 Task: Find a house in Indaiatuba, Brazil, for 8 guests from July 12 to July 16, with a price range of ₹10,000 to ₹16,000, including amenities like Wifi, Washing machine, Free parking, TV, Gym, and Breakfast.
Action: Mouse moved to (304, 136)
Screenshot: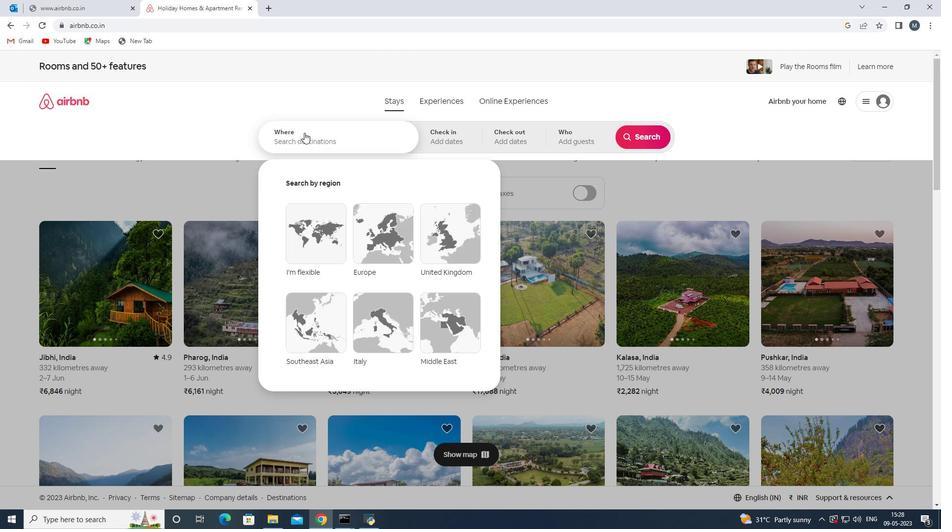 
Action: Mouse pressed left at (304, 136)
Screenshot: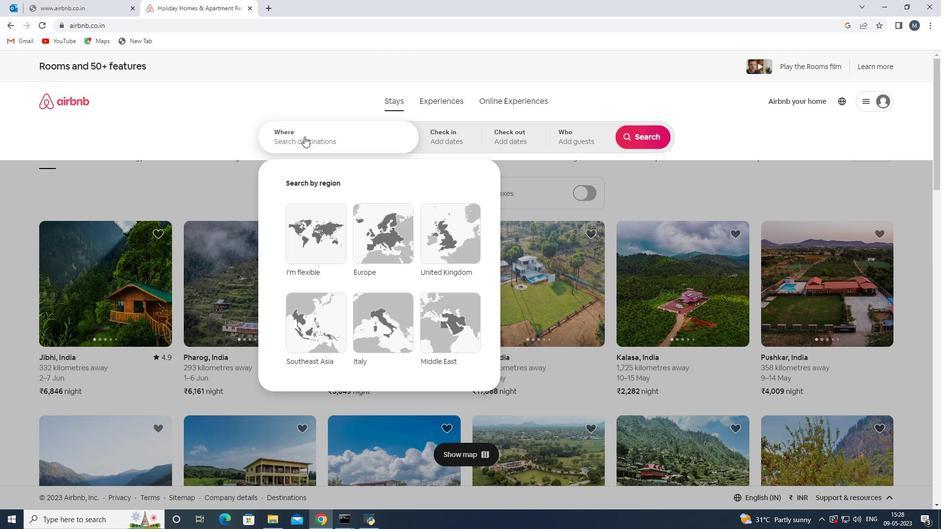 
Action: Mouse moved to (305, 136)
Screenshot: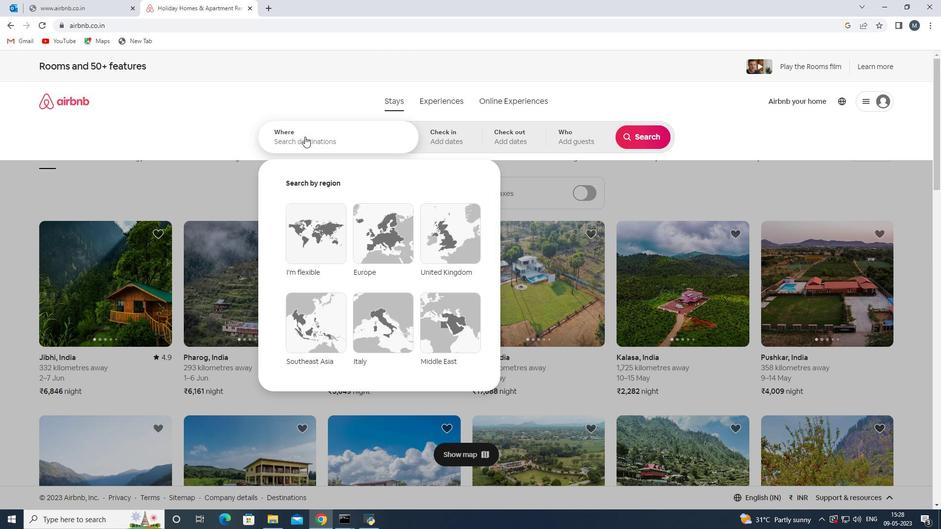 
Action: Key pressed <Key.shift><Key.shift><Key.shift><Key.shift><Key.shift>Indaituba,<Key.shift>Brazil<Key.enter>
Screenshot: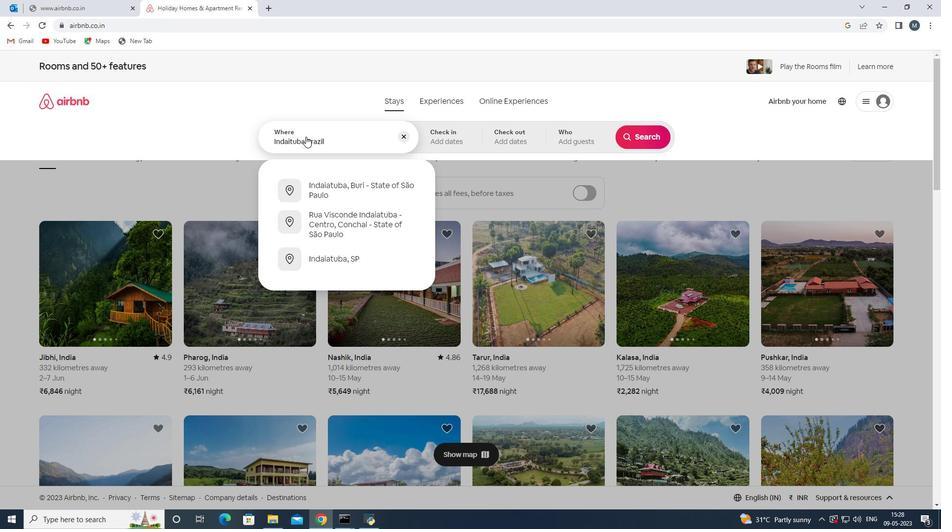 
Action: Mouse moved to (639, 213)
Screenshot: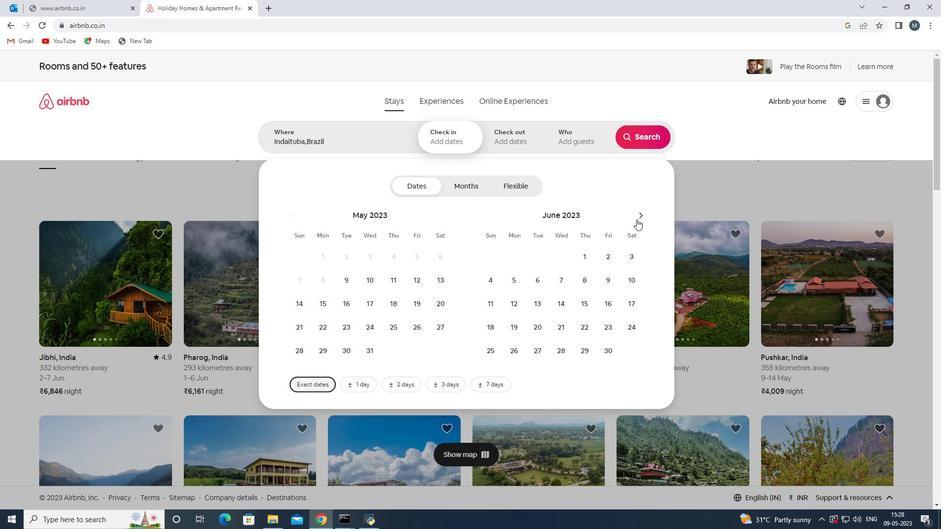 
Action: Mouse pressed left at (639, 213)
Screenshot: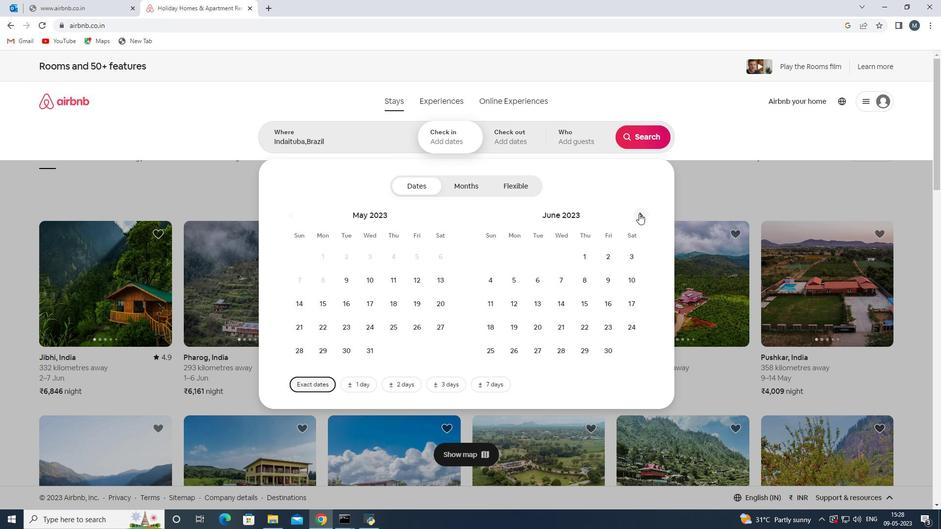 
Action: Mouse moved to (571, 304)
Screenshot: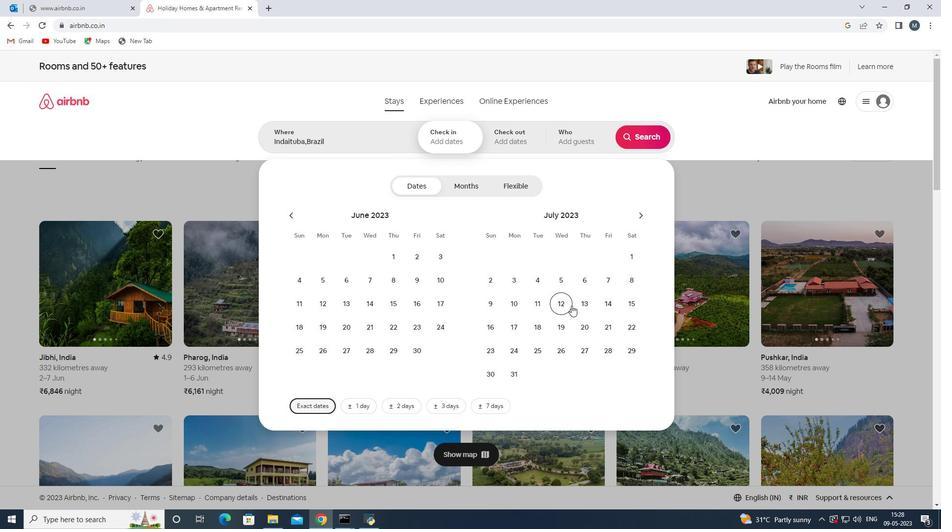 
Action: Mouse pressed left at (571, 304)
Screenshot: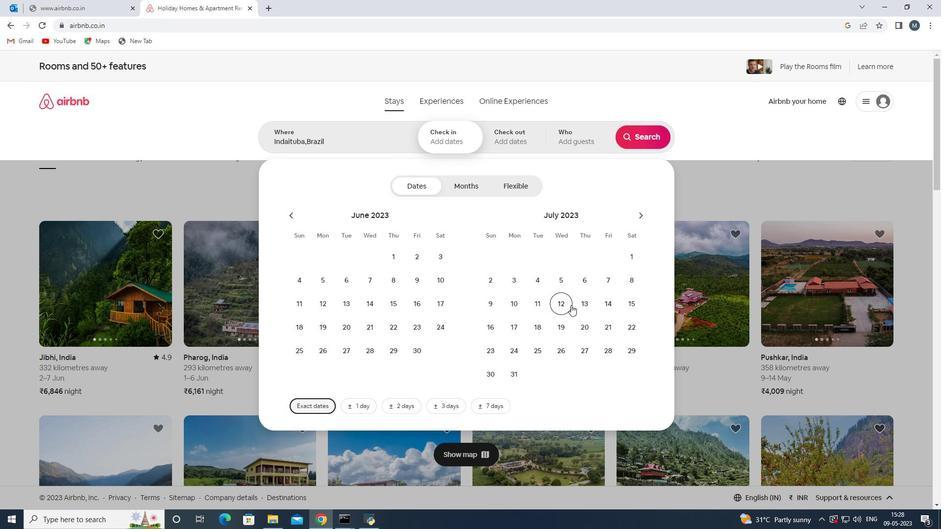 
Action: Mouse moved to (490, 328)
Screenshot: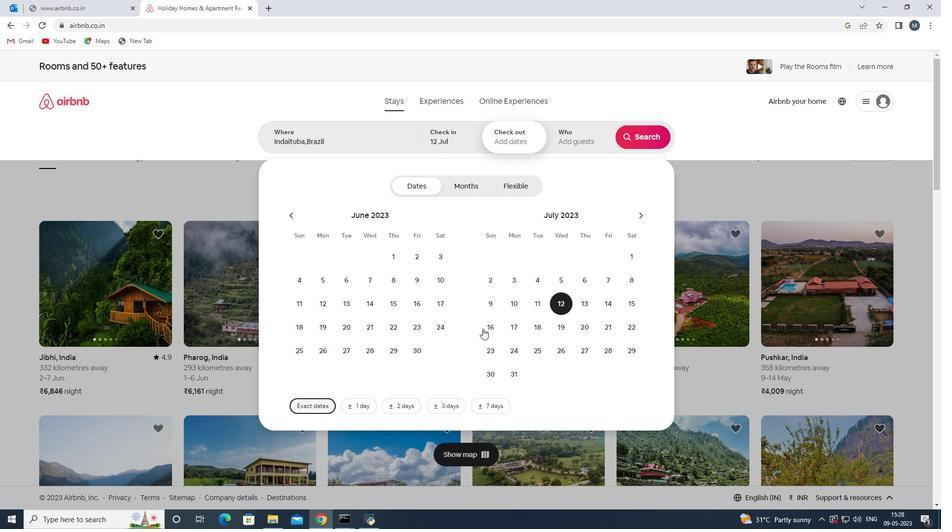 
Action: Mouse pressed left at (490, 328)
Screenshot: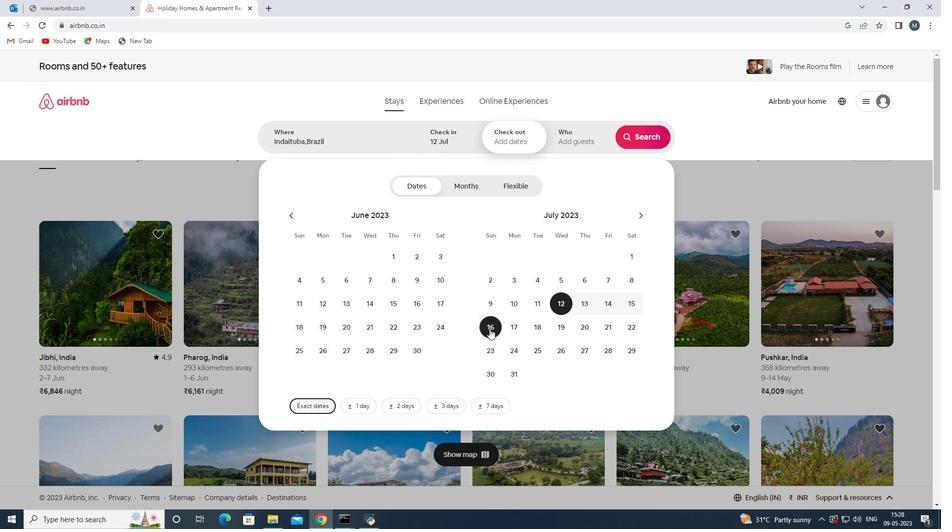 
Action: Mouse moved to (581, 150)
Screenshot: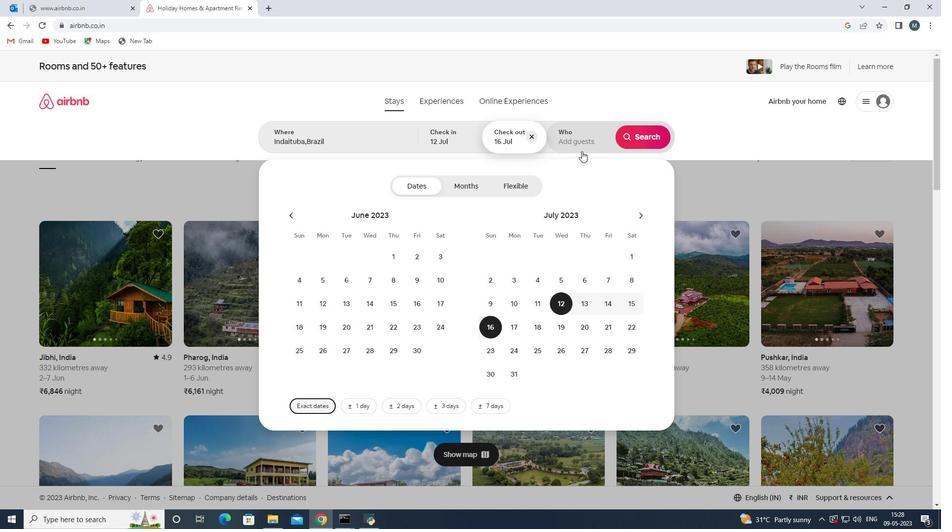 
Action: Mouse pressed left at (581, 150)
Screenshot: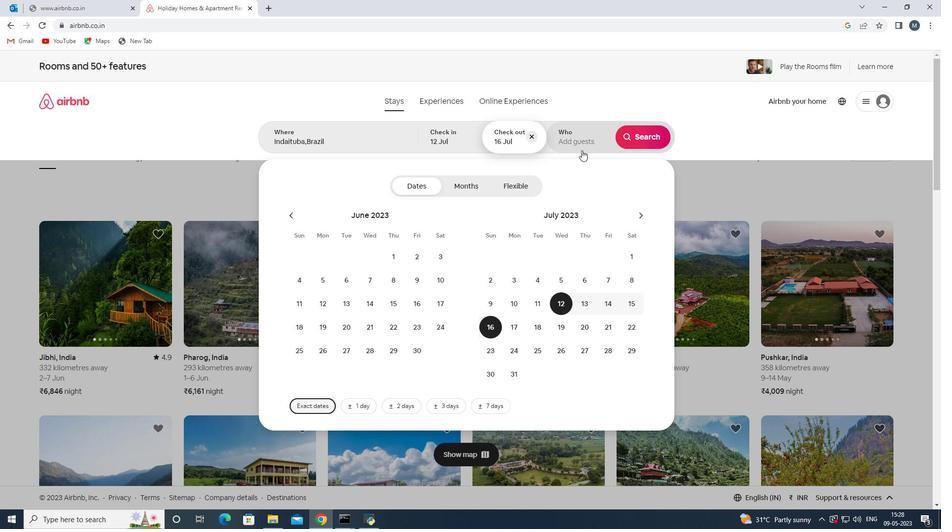 
Action: Mouse moved to (643, 189)
Screenshot: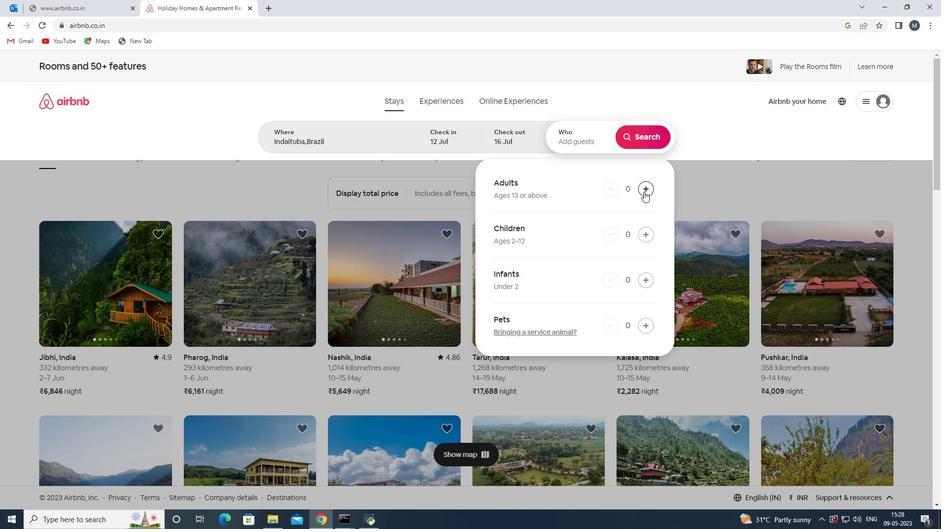 
Action: Mouse pressed left at (643, 189)
Screenshot: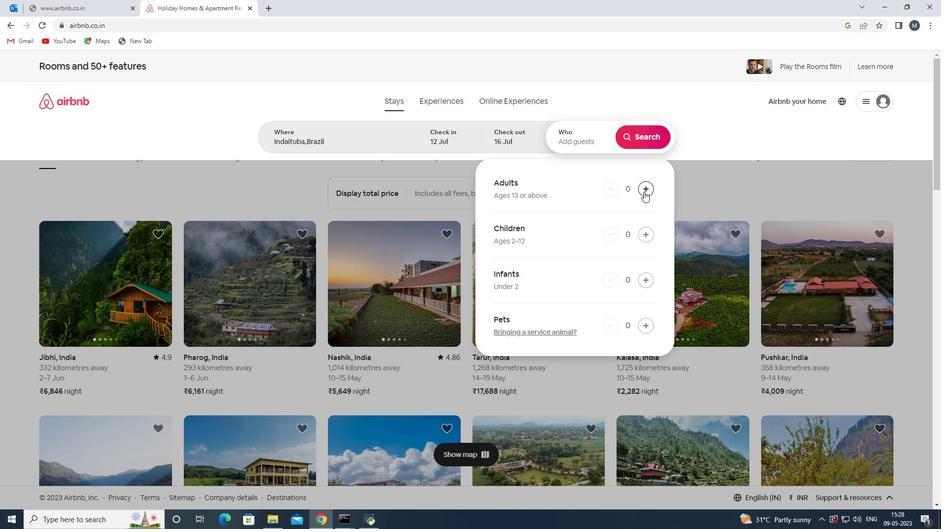 
Action: Mouse pressed left at (643, 189)
Screenshot: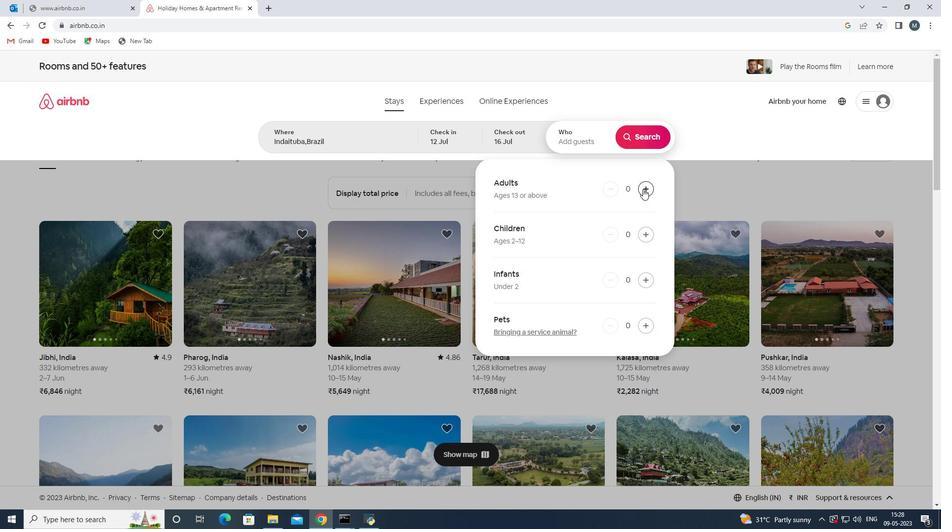 
Action: Mouse moved to (643, 188)
Screenshot: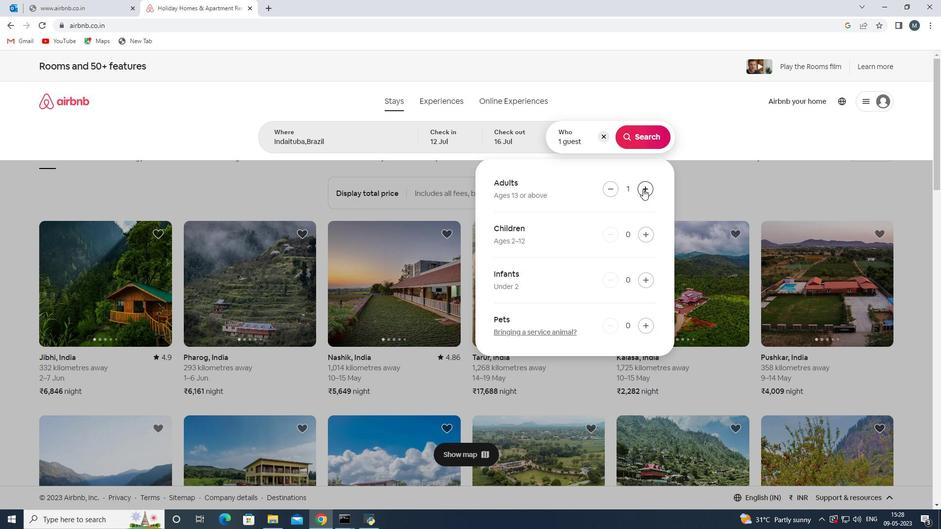 
Action: Mouse pressed left at (643, 188)
Screenshot: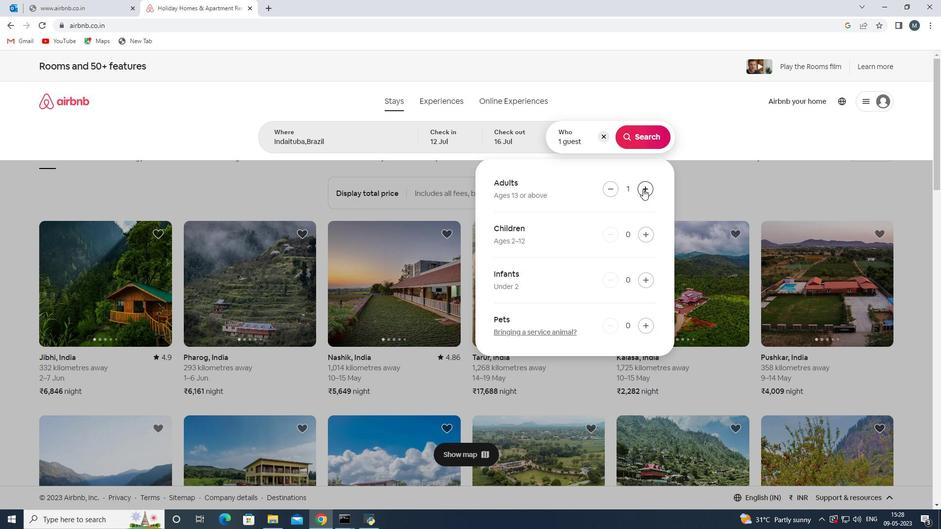 
Action: Mouse moved to (643, 188)
Screenshot: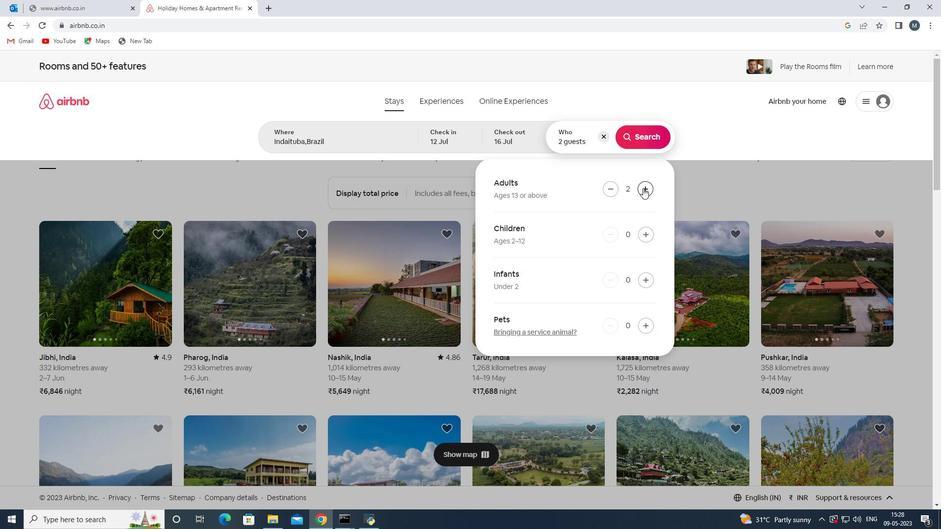 
Action: Mouse pressed left at (643, 188)
Screenshot: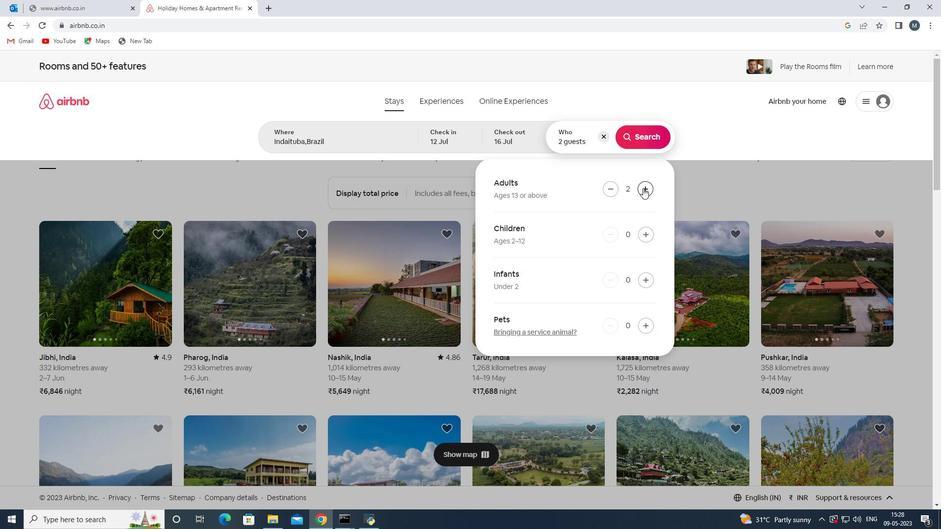 
Action: Mouse moved to (644, 188)
Screenshot: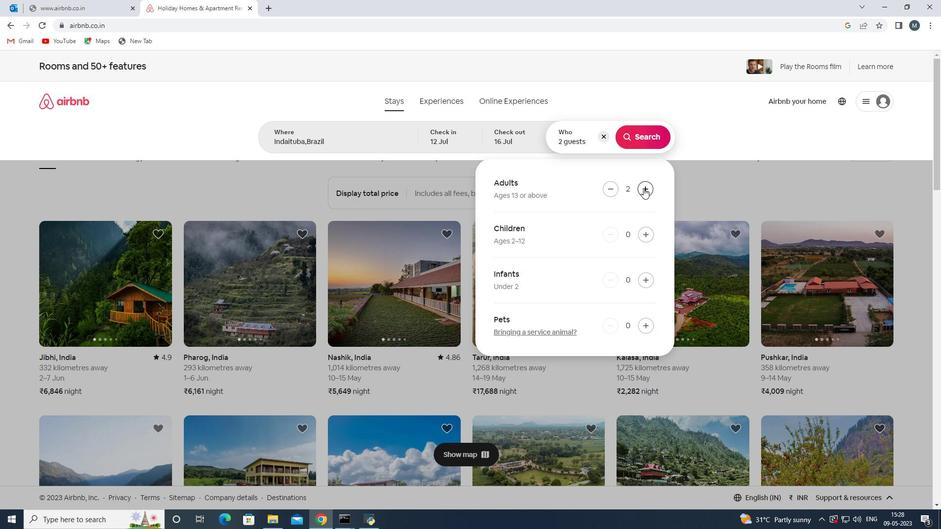 
Action: Mouse pressed left at (644, 188)
Screenshot: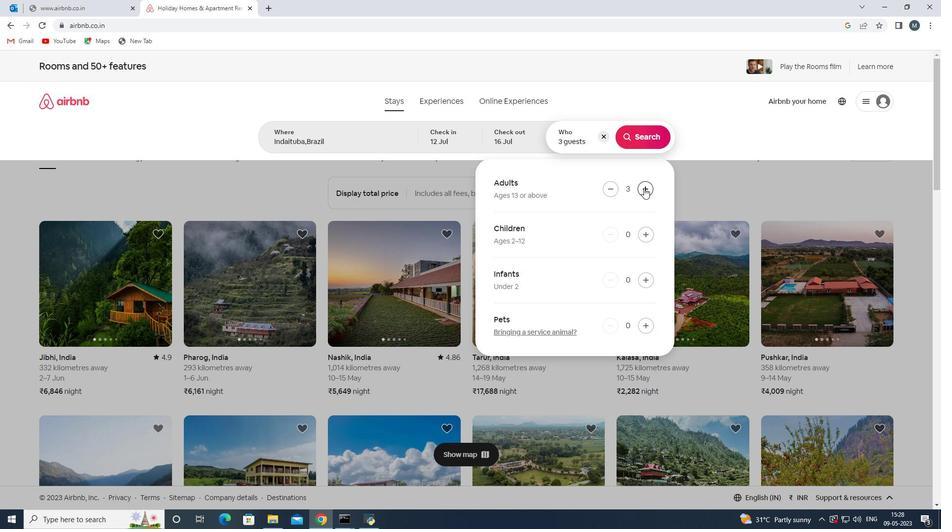 
Action: Mouse moved to (644, 188)
Screenshot: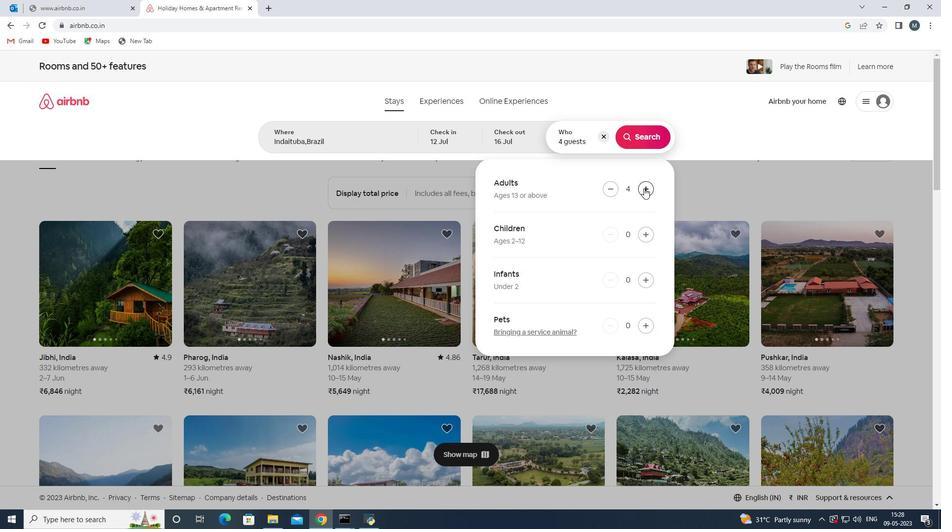 
Action: Mouse pressed left at (644, 188)
Screenshot: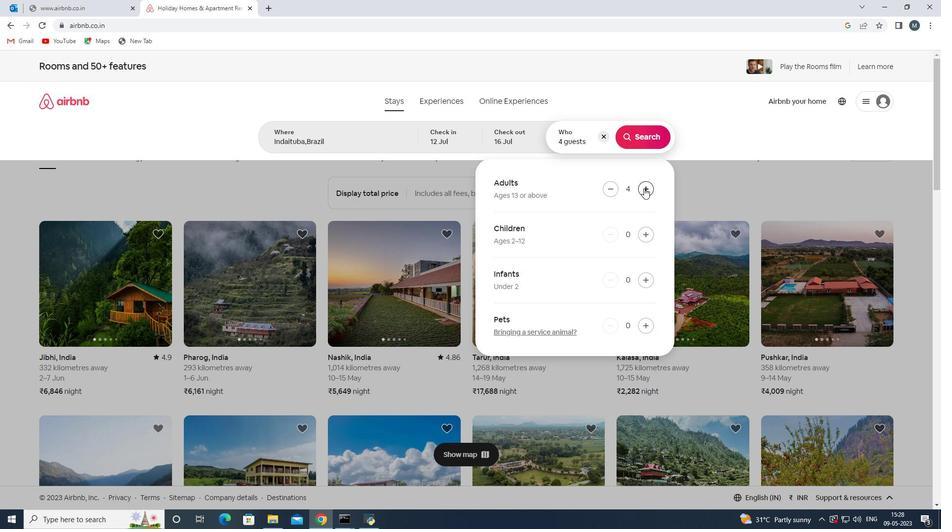 
Action: Mouse pressed left at (644, 188)
Screenshot: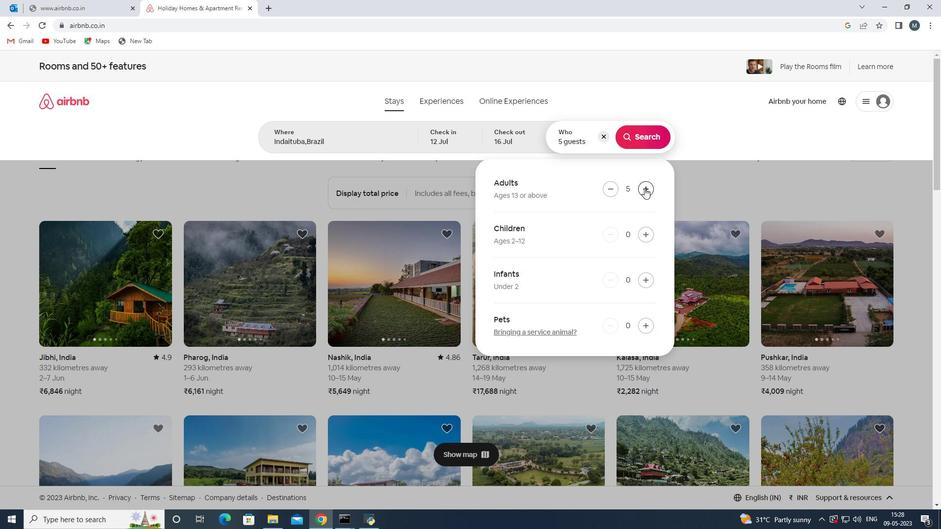 
Action: Mouse pressed left at (644, 188)
Screenshot: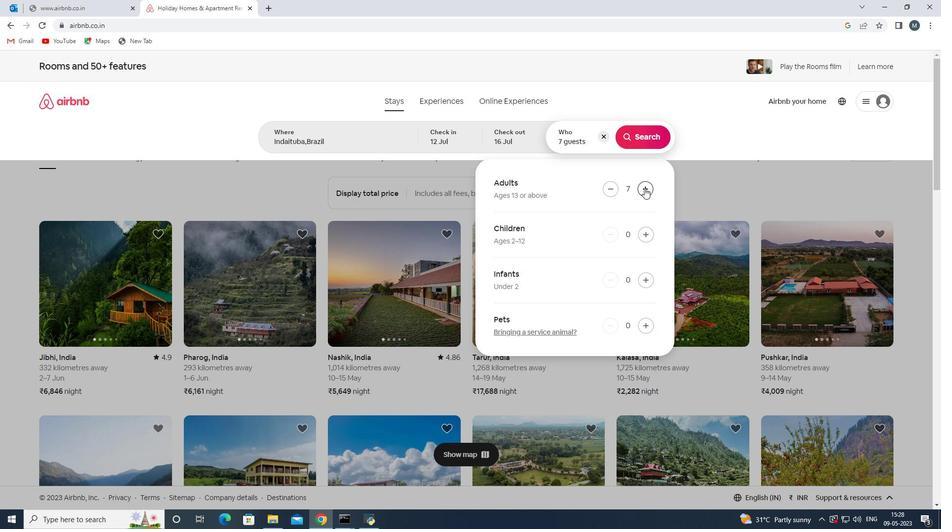 
Action: Mouse moved to (650, 140)
Screenshot: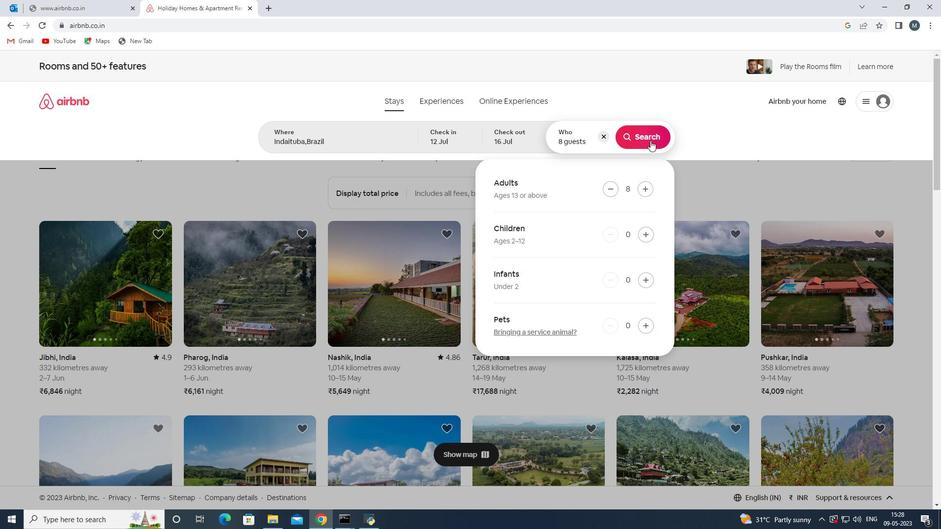 
Action: Mouse pressed left at (650, 140)
Screenshot: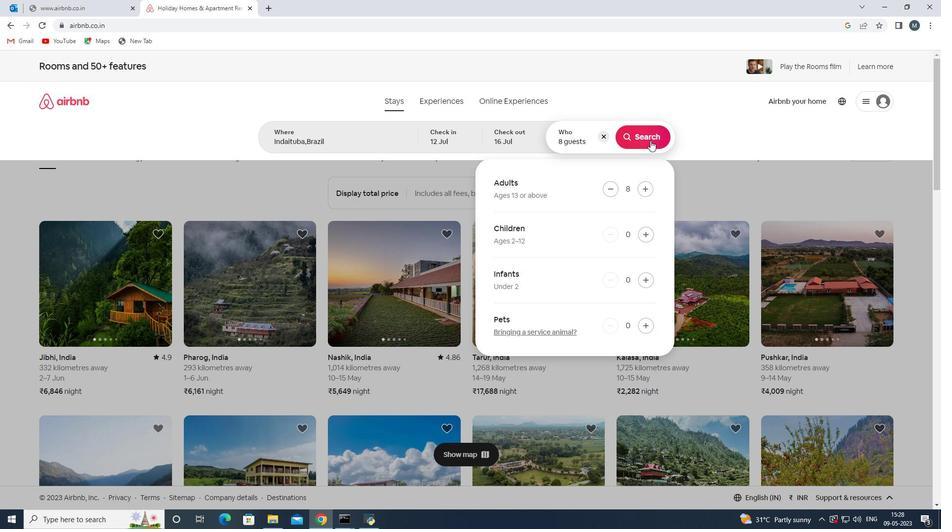 
Action: Mouse moved to (890, 115)
Screenshot: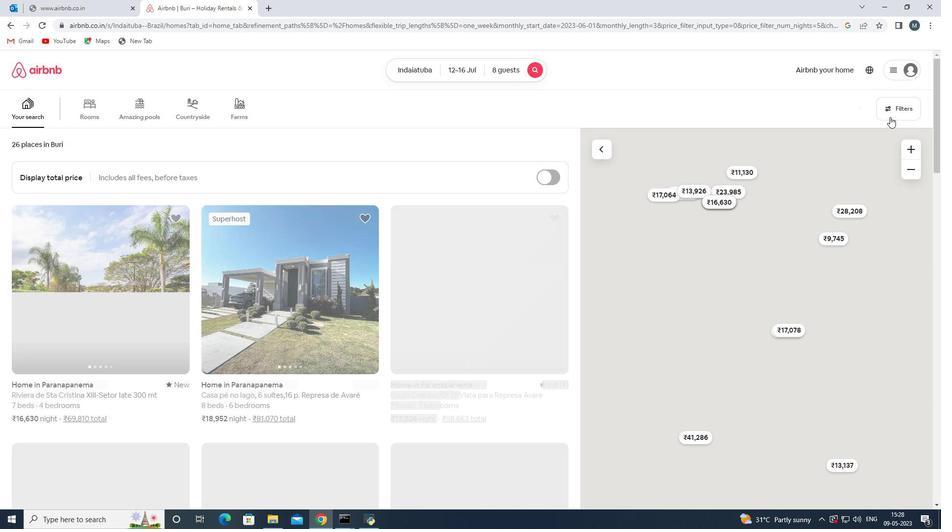 
Action: Mouse pressed left at (890, 115)
Screenshot: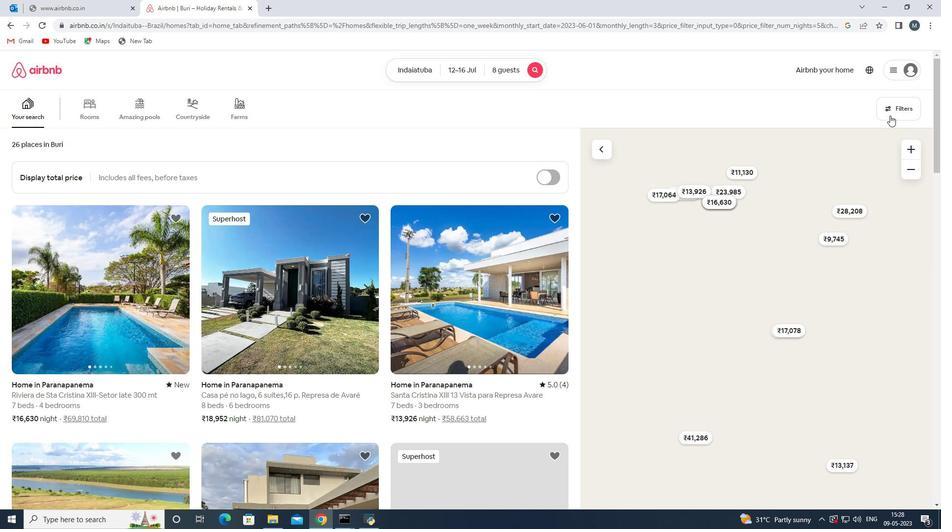
Action: Mouse moved to (423, 297)
Screenshot: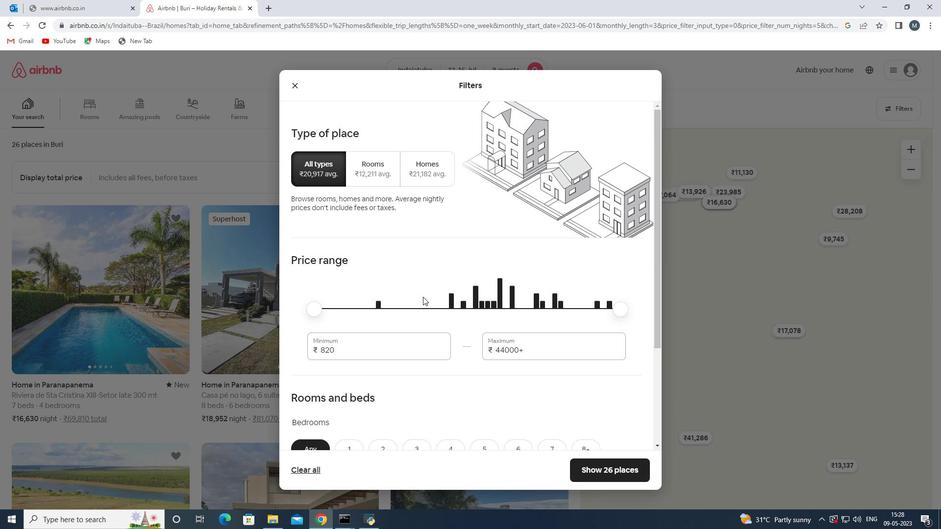
Action: Mouse scrolled (423, 296) with delta (0, 0)
Screenshot: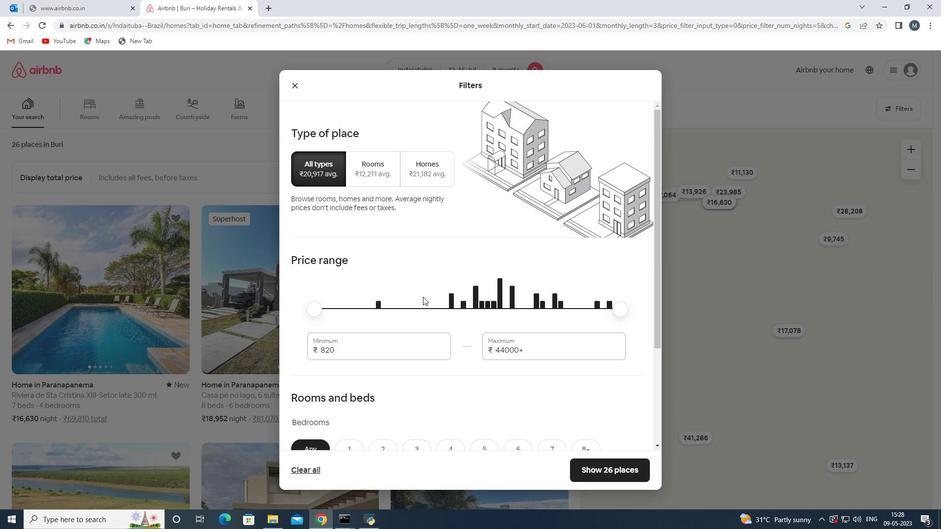 
Action: Mouse moved to (403, 299)
Screenshot: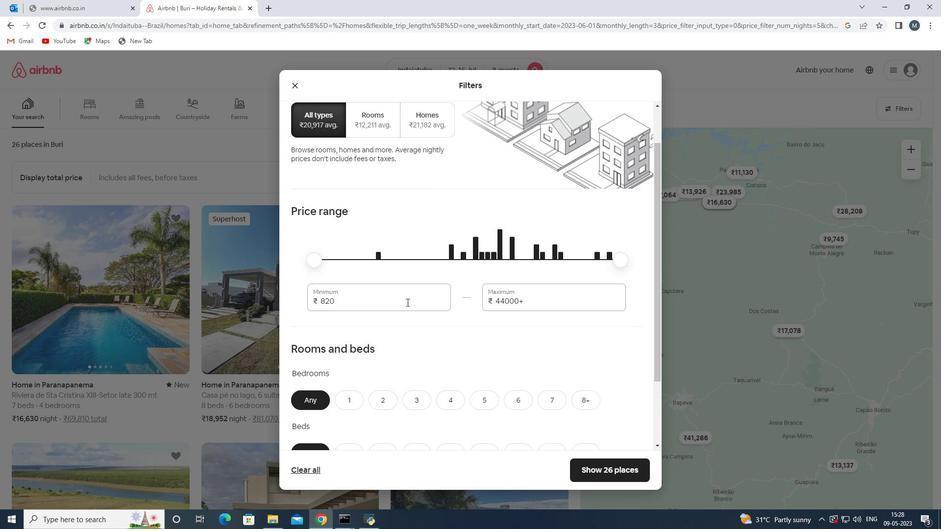 
Action: Mouse pressed left at (403, 299)
Screenshot: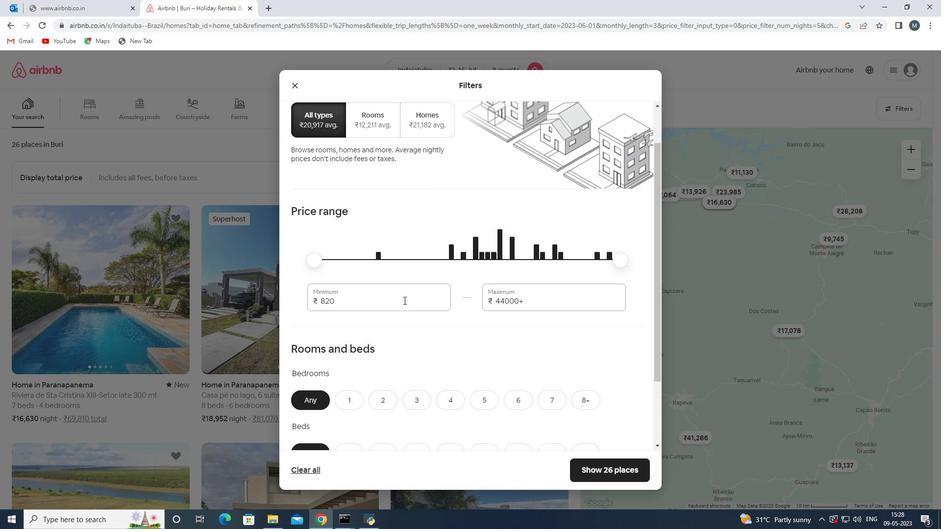 
Action: Mouse moved to (315, 298)
Screenshot: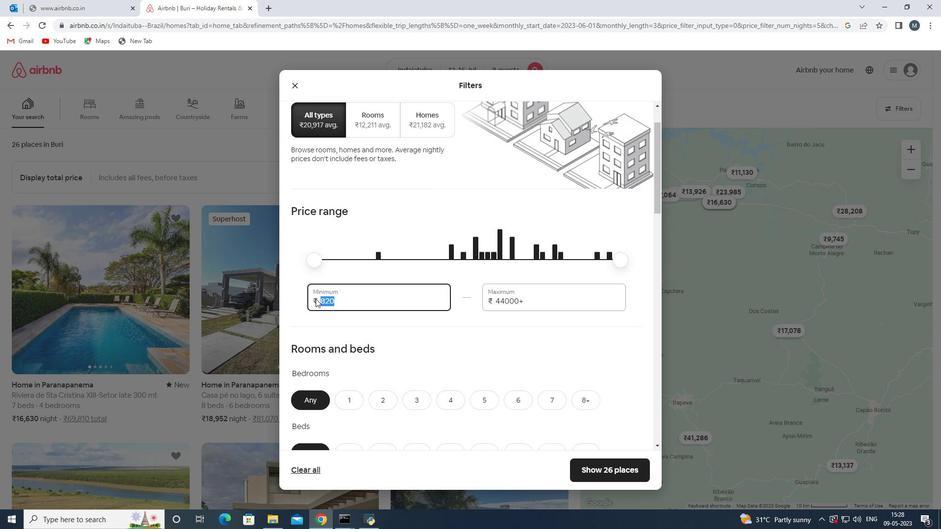 
Action: Key pressed 1000
Screenshot: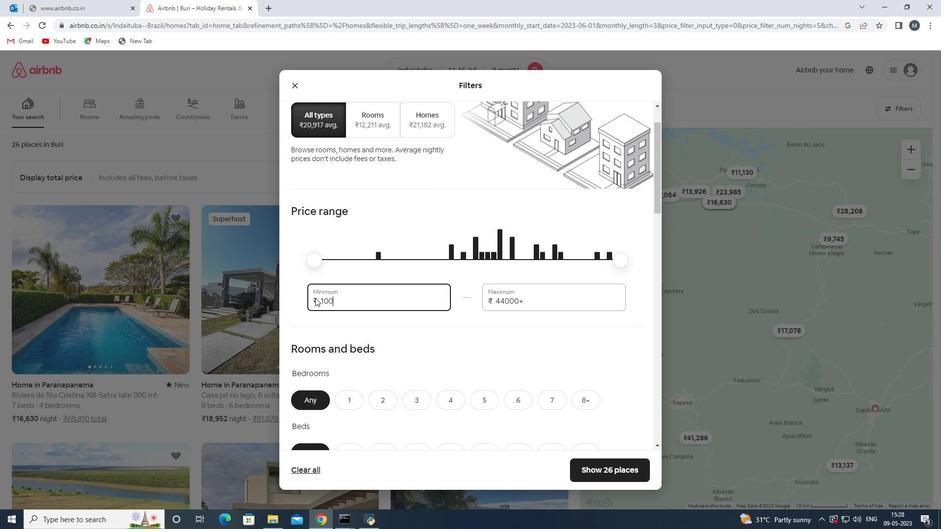 
Action: Mouse moved to (314, 298)
Screenshot: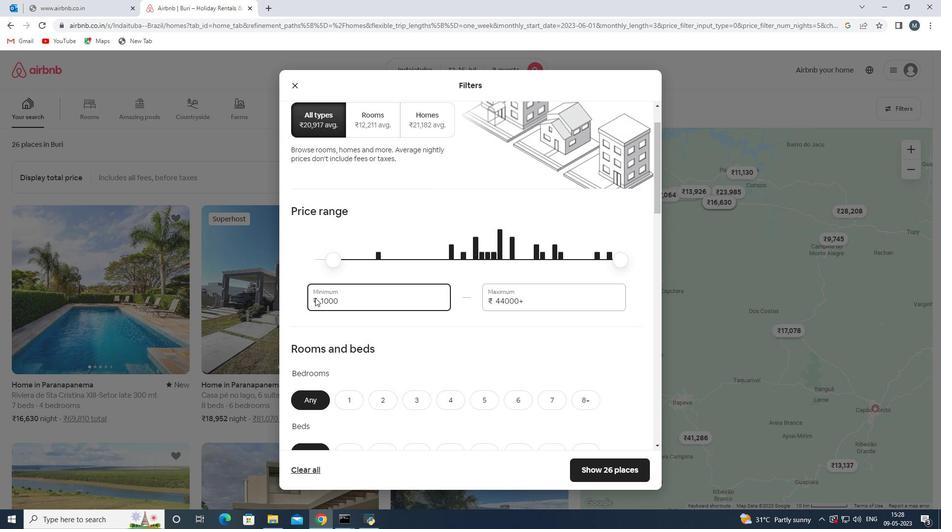 
Action: Key pressed 0
Screenshot: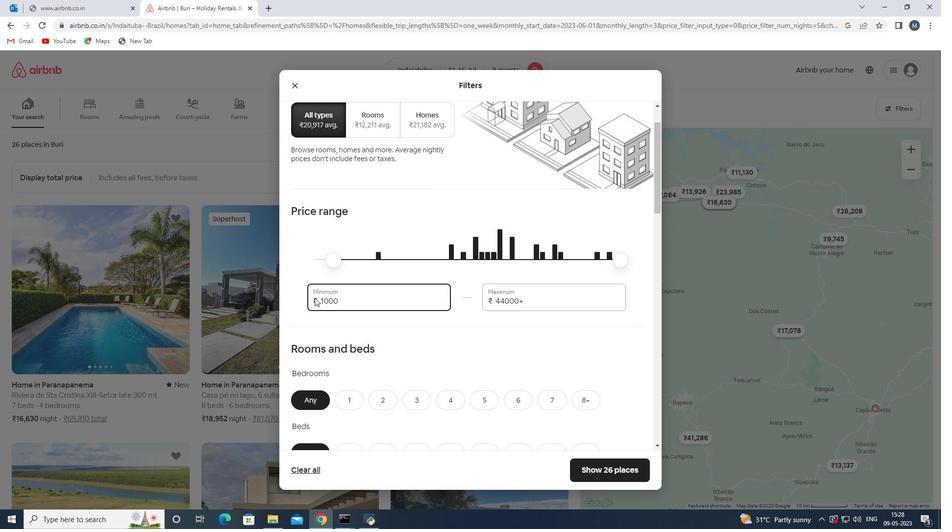 
Action: Mouse moved to (532, 301)
Screenshot: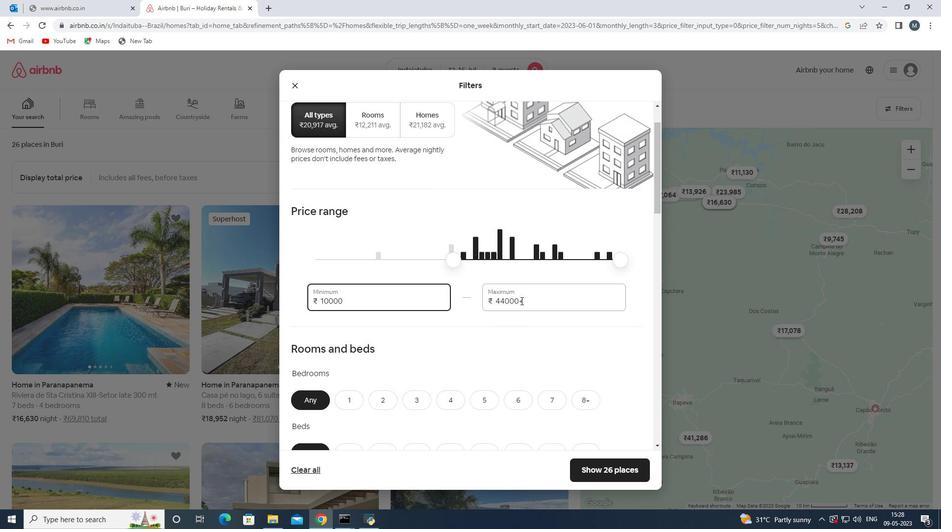
Action: Mouse pressed left at (532, 301)
Screenshot: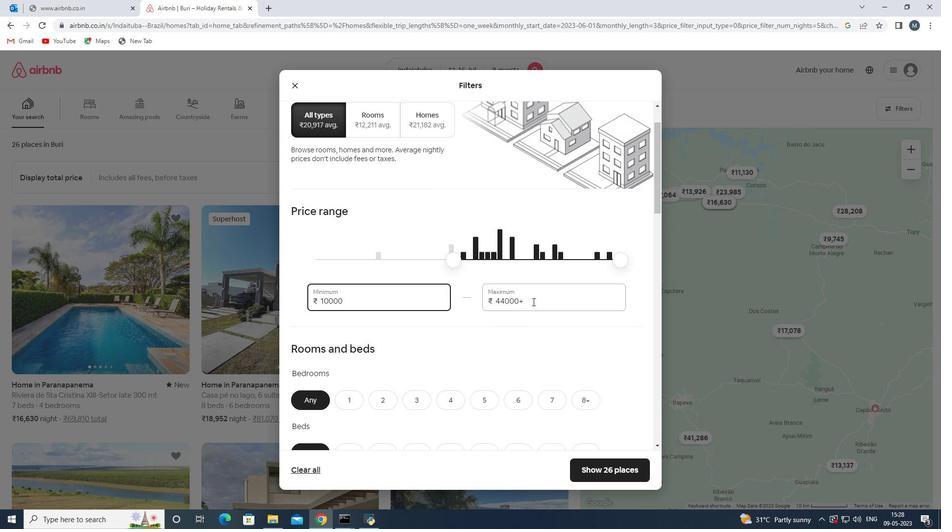 
Action: Mouse moved to (473, 308)
Screenshot: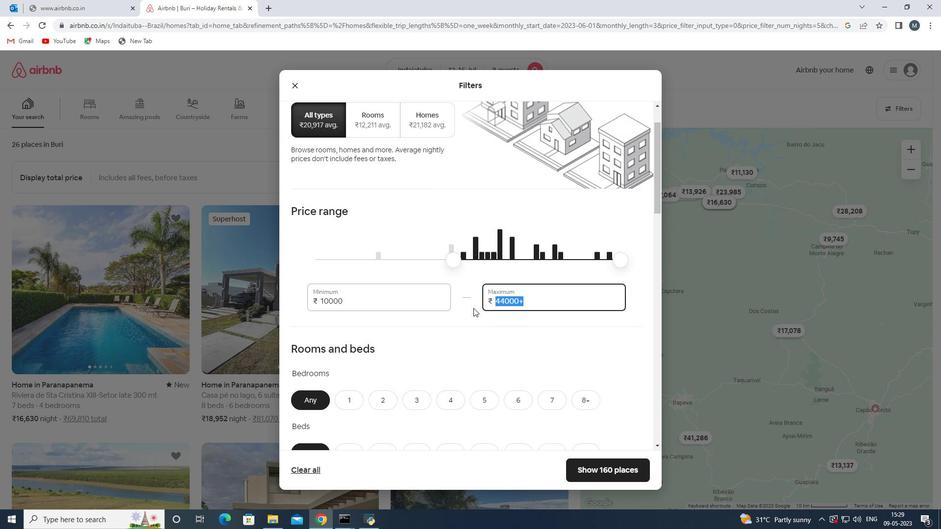 
Action: Key pressed 1600
Screenshot: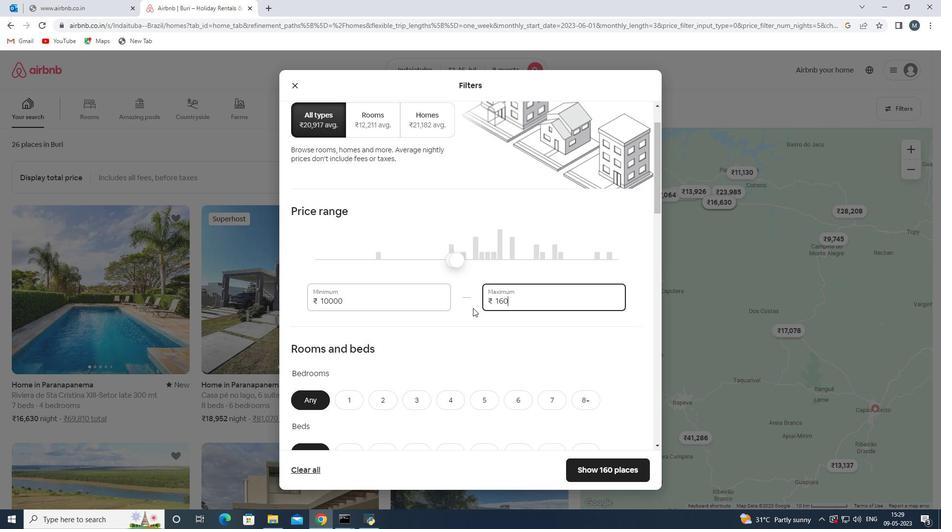 
Action: Mouse moved to (472, 308)
Screenshot: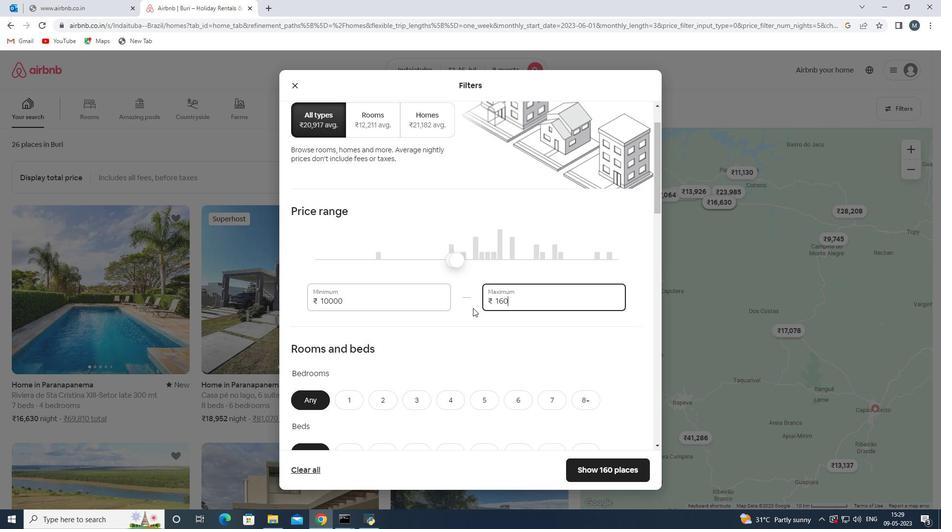 
Action: Key pressed 0
Screenshot: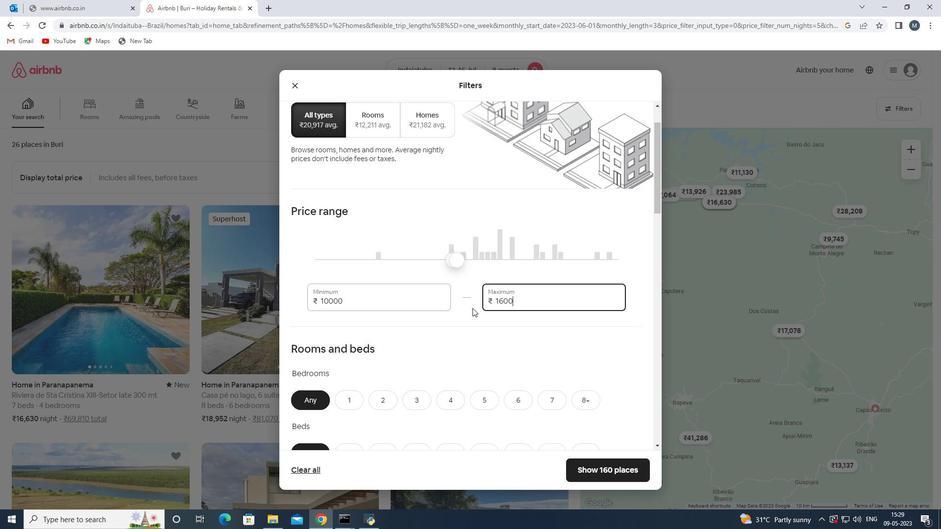 
Action: Mouse moved to (471, 300)
Screenshot: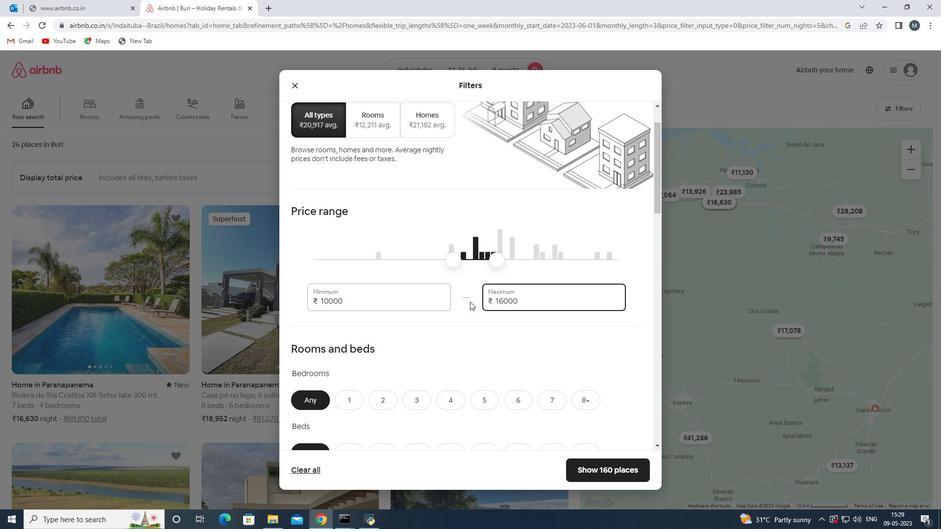 
Action: Mouse scrolled (471, 300) with delta (0, 0)
Screenshot: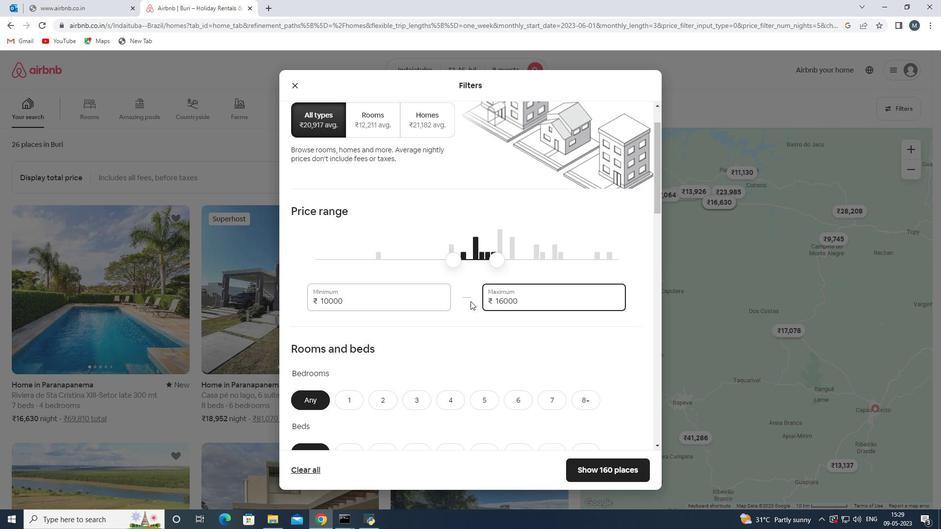 
Action: Mouse moved to (452, 306)
Screenshot: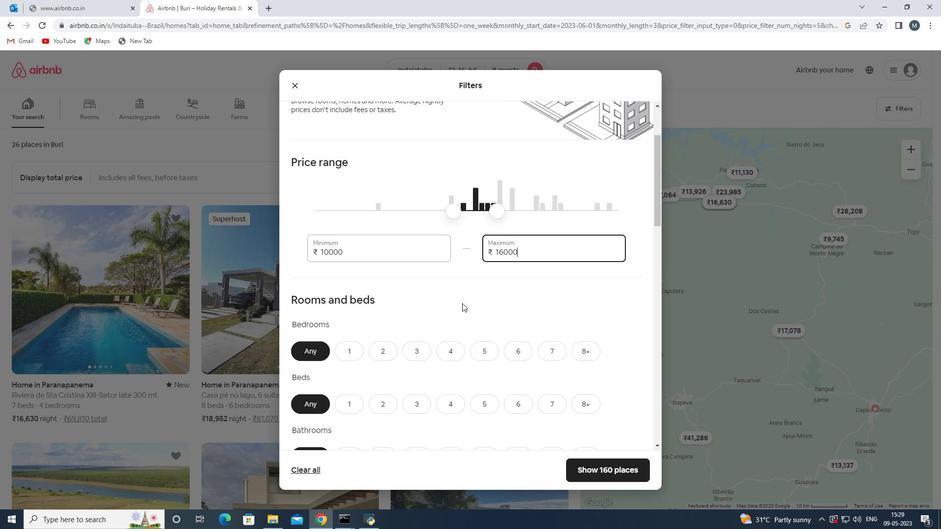 
Action: Mouse scrolled (452, 305) with delta (0, 0)
Screenshot: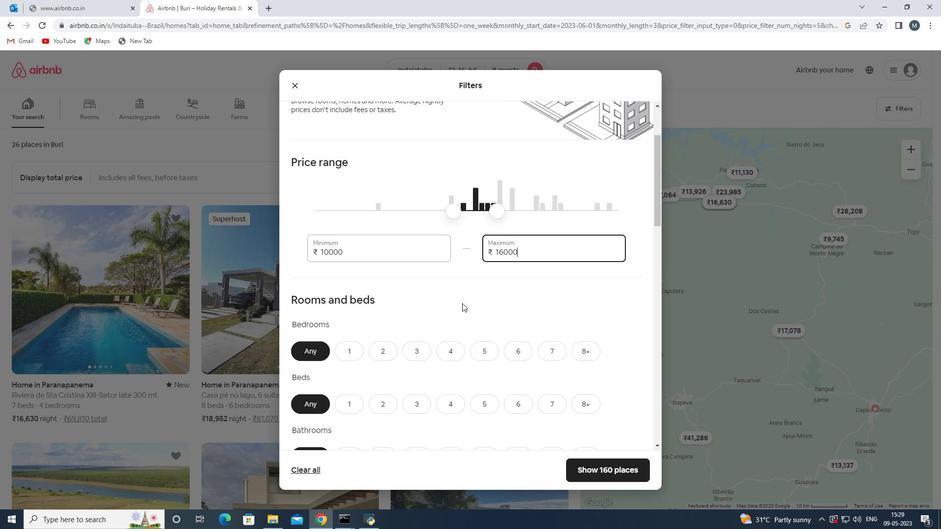 
Action: Mouse moved to (579, 300)
Screenshot: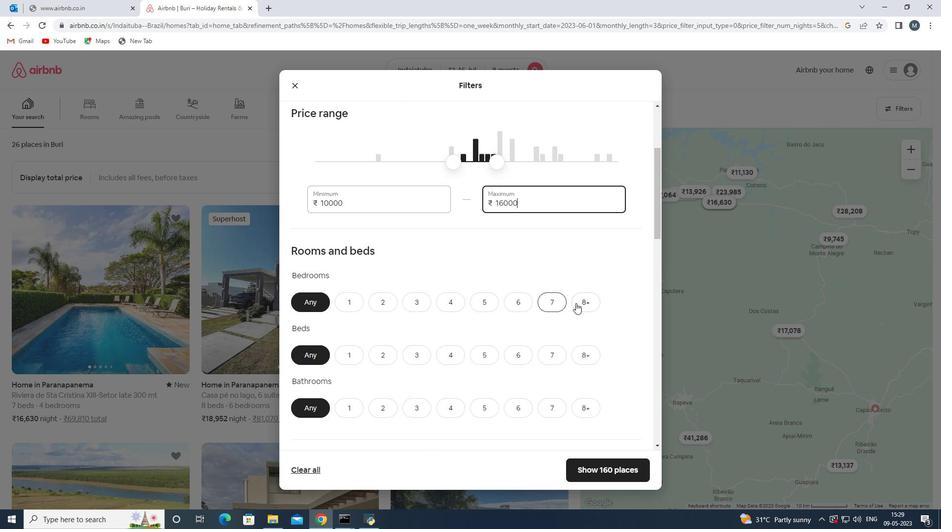 
Action: Mouse pressed left at (579, 300)
Screenshot: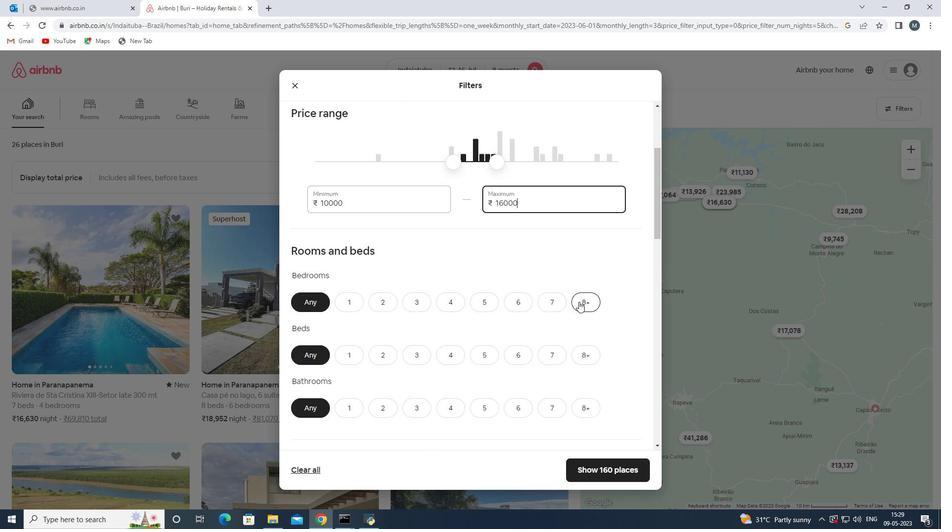 
Action: Mouse moved to (586, 354)
Screenshot: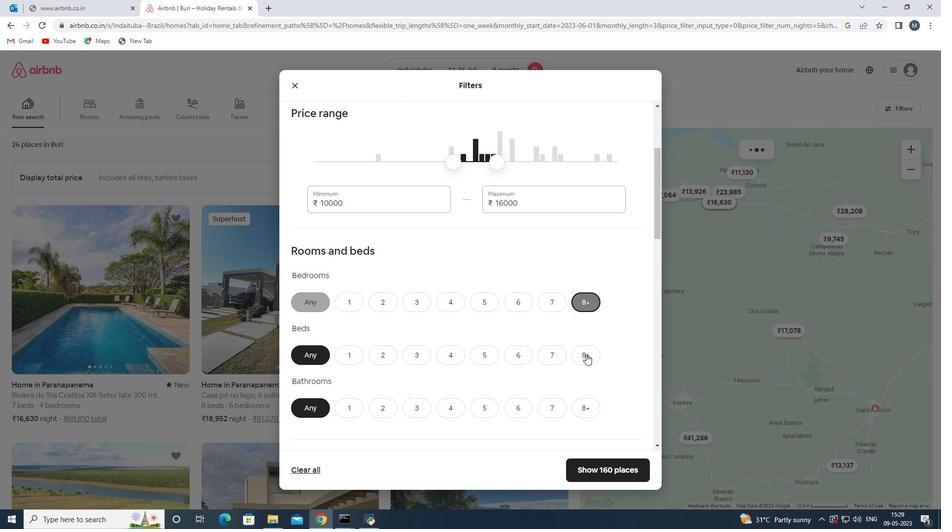
Action: Mouse pressed left at (586, 354)
Screenshot: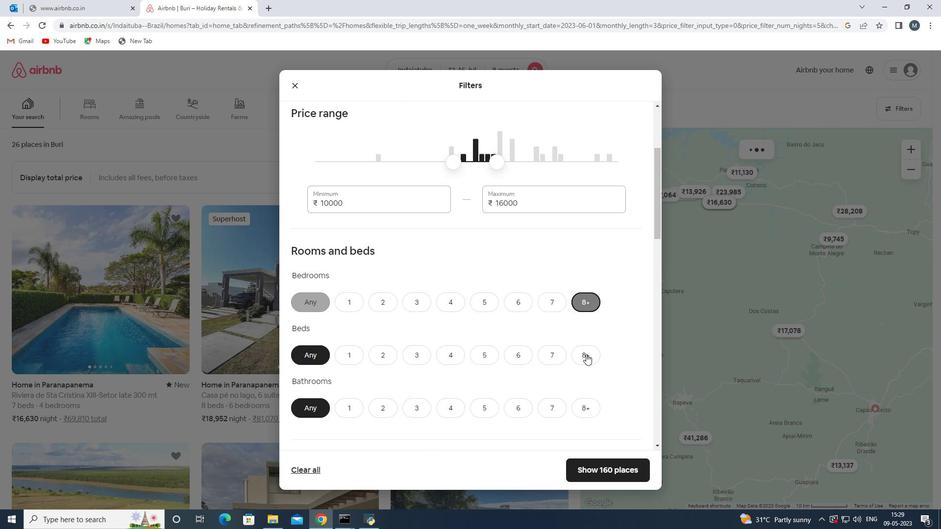 
Action: Mouse moved to (564, 347)
Screenshot: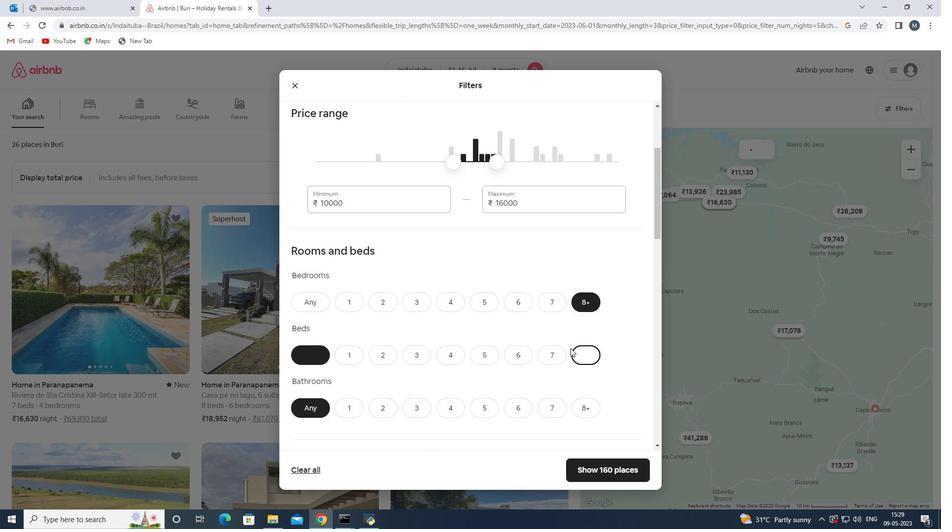 
Action: Mouse scrolled (564, 347) with delta (0, 0)
Screenshot: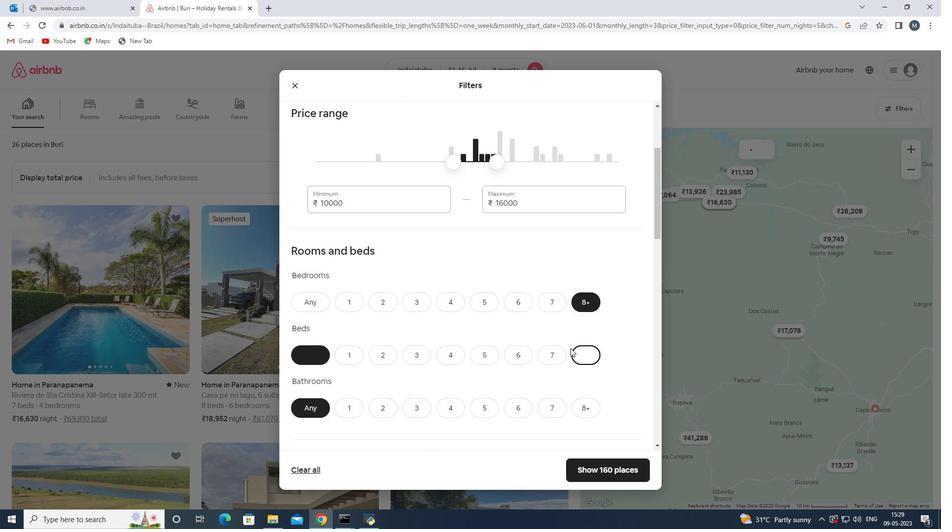 
Action: Mouse moved to (581, 349)
Screenshot: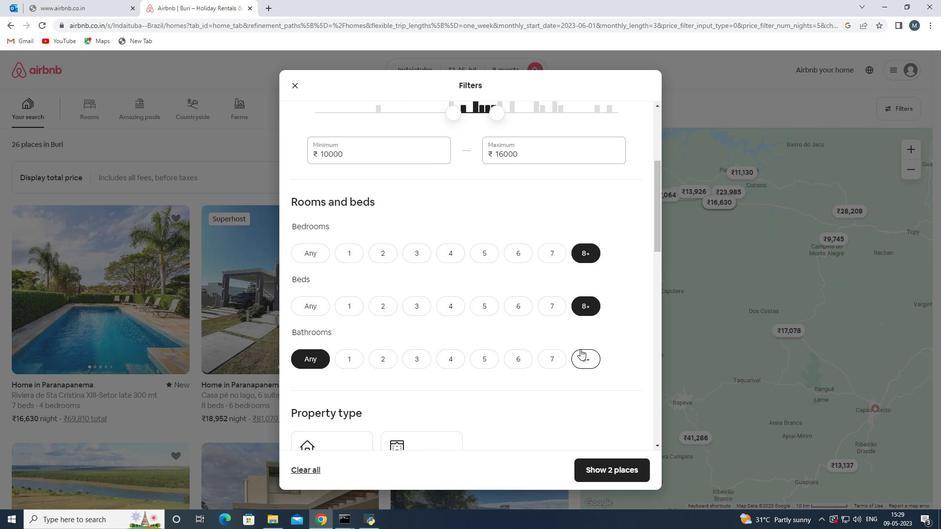 
Action: Mouse pressed left at (581, 349)
Screenshot: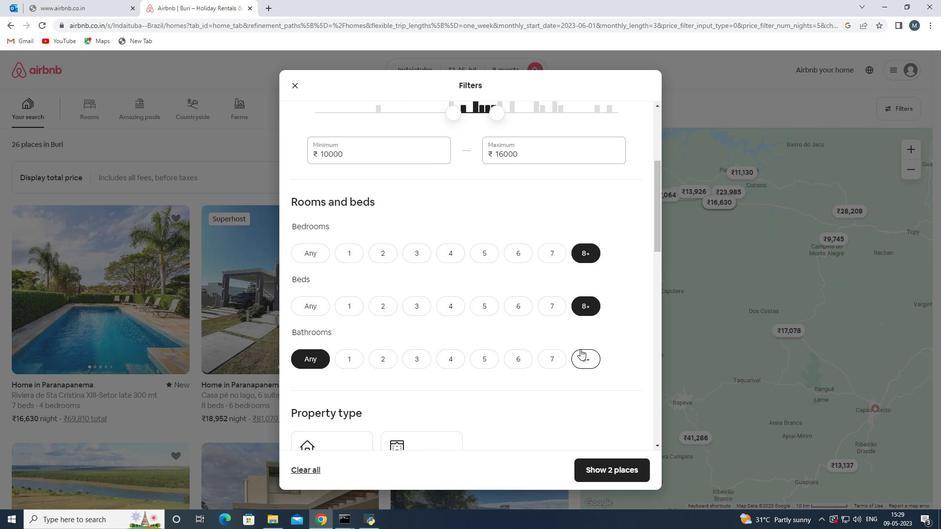 
Action: Mouse moved to (500, 340)
Screenshot: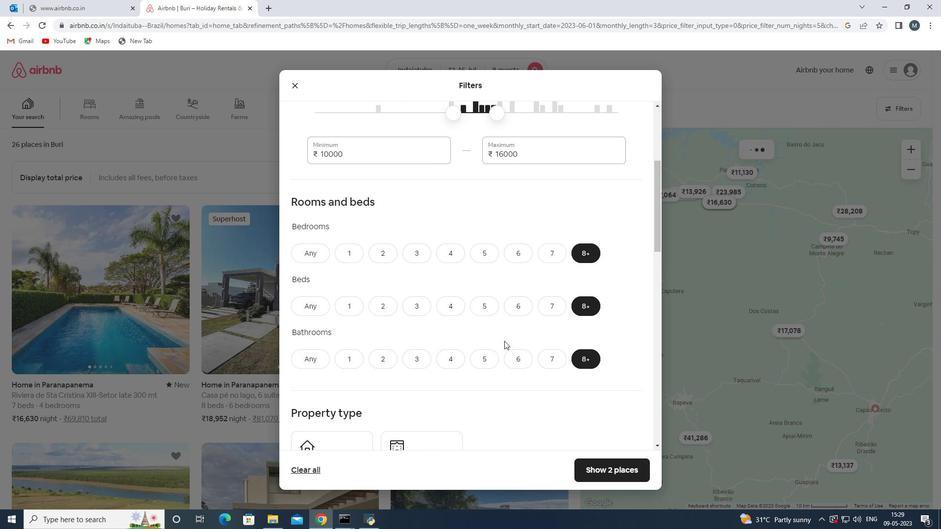 
Action: Mouse scrolled (500, 339) with delta (0, 0)
Screenshot: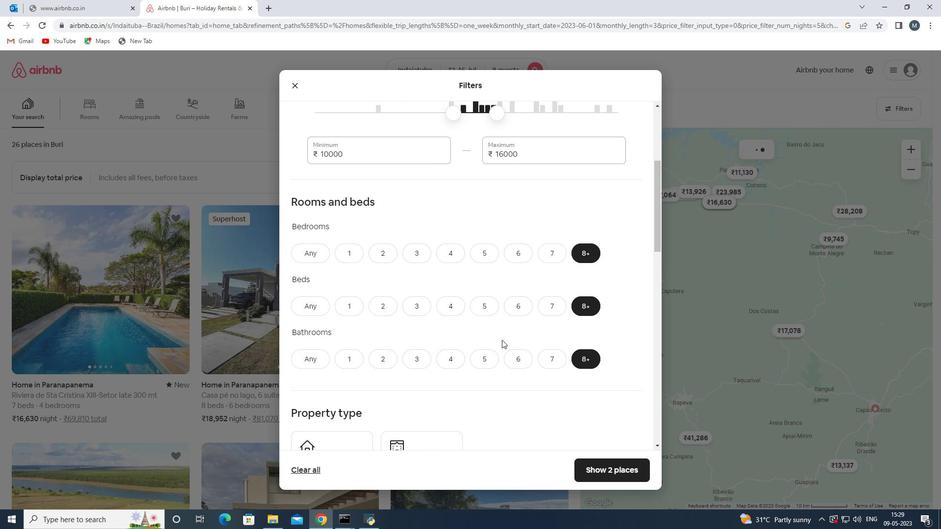 
Action: Mouse moved to (468, 329)
Screenshot: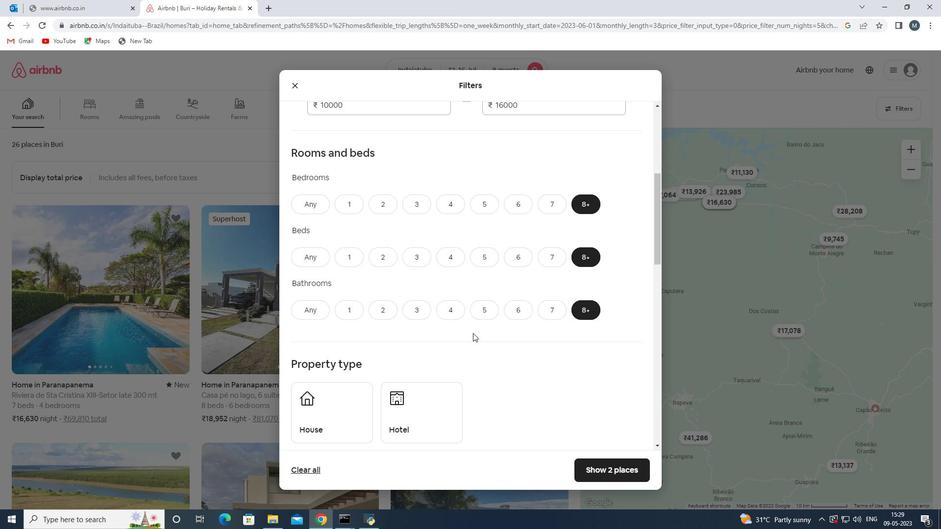 
Action: Mouse scrolled (468, 329) with delta (0, 0)
Screenshot: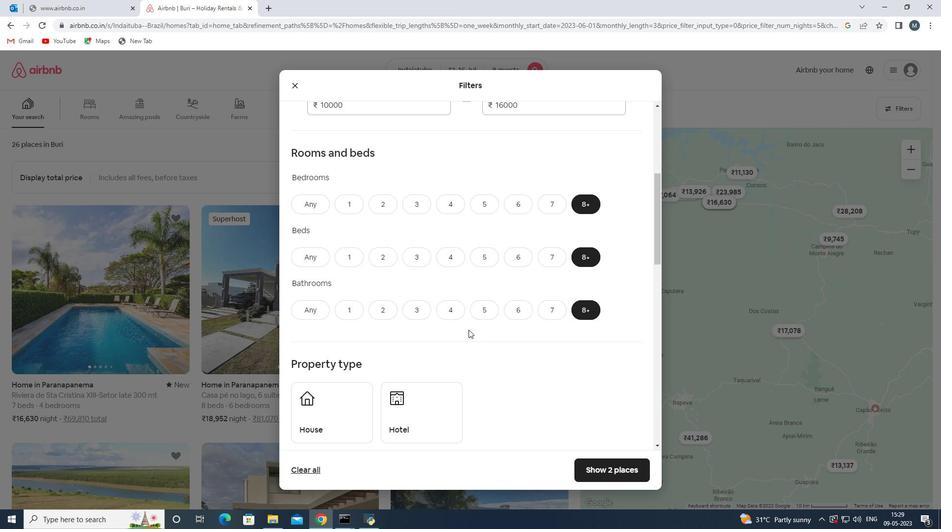 
Action: Mouse moved to (465, 330)
Screenshot: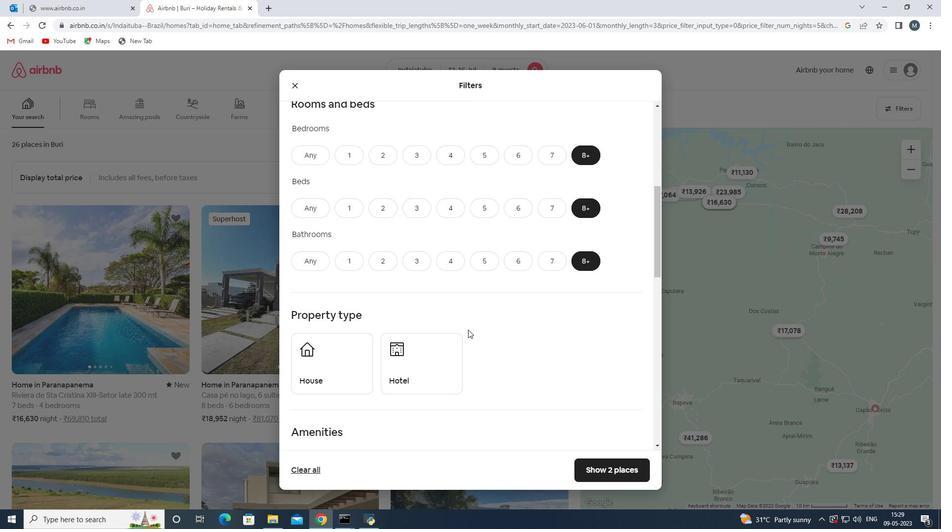 
Action: Mouse scrolled (465, 330) with delta (0, 0)
Screenshot: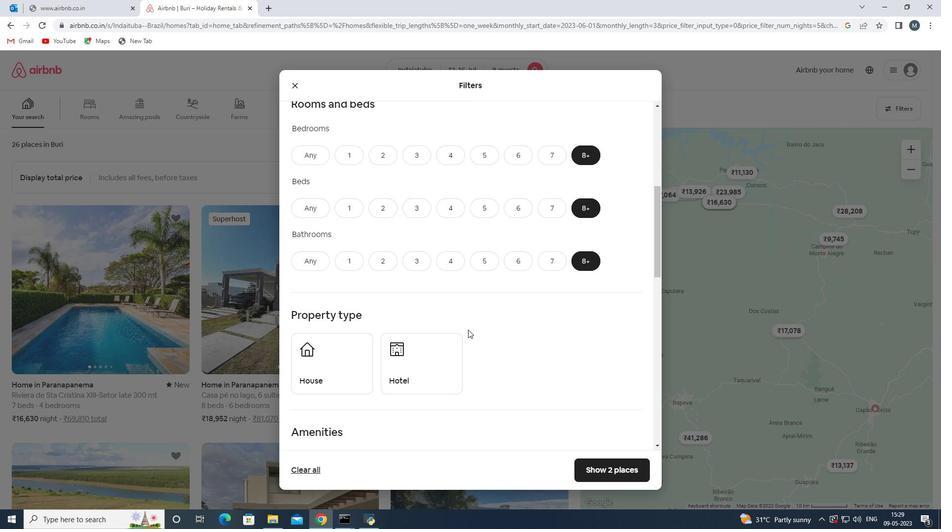 
Action: Mouse moved to (346, 332)
Screenshot: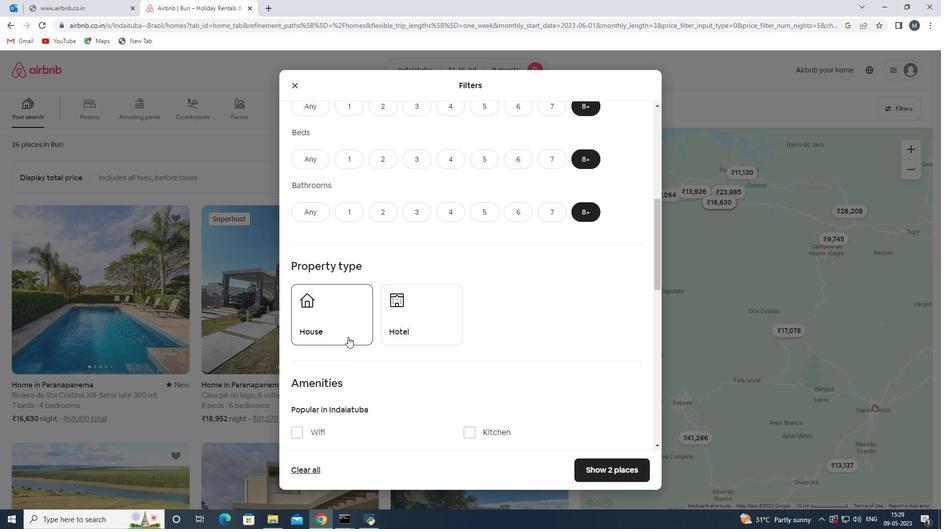 
Action: Mouse pressed left at (346, 332)
Screenshot: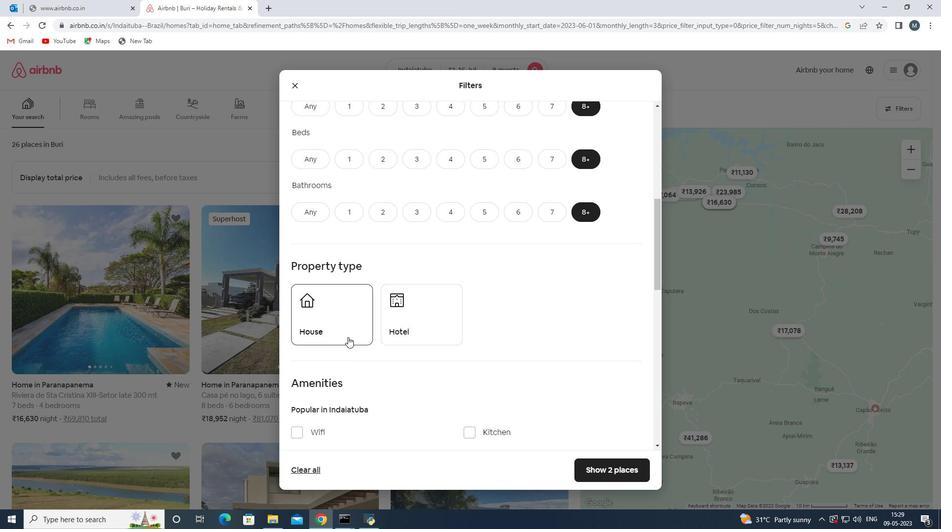 
Action: Mouse moved to (414, 327)
Screenshot: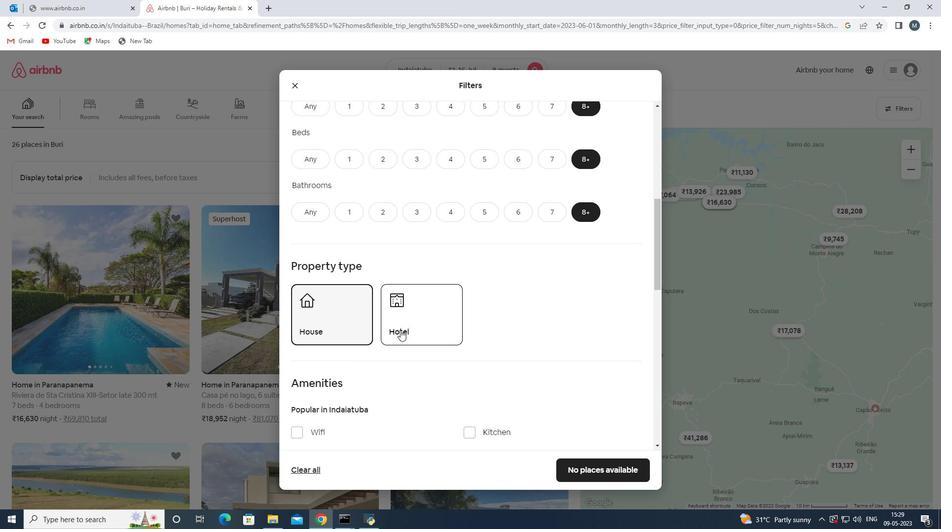 
Action: Mouse scrolled (414, 326) with delta (0, 0)
Screenshot: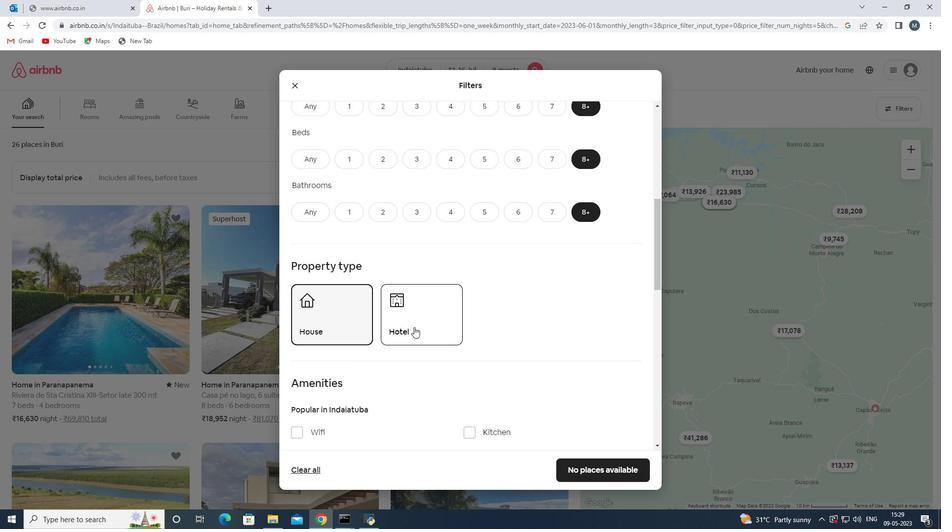 
Action: Mouse moved to (414, 326)
Screenshot: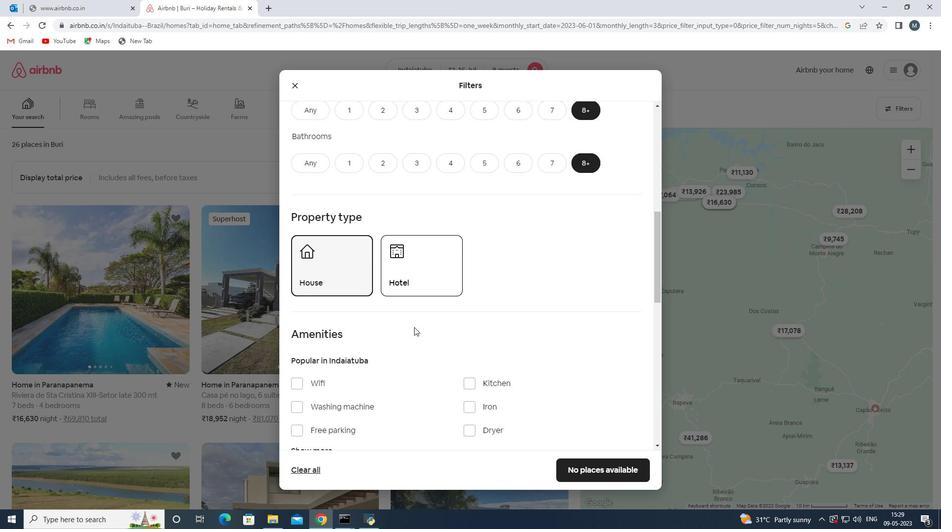 
Action: Mouse scrolled (414, 325) with delta (0, 0)
Screenshot: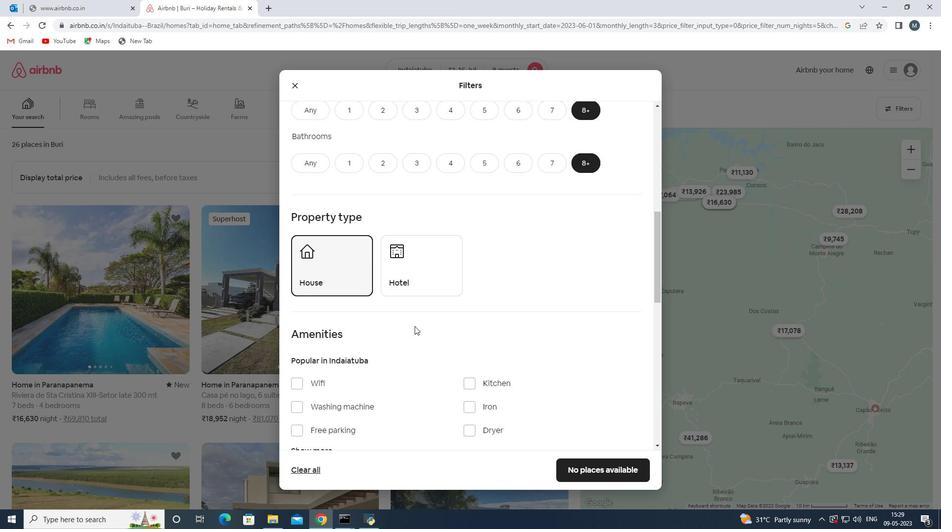 
Action: Mouse moved to (414, 325)
Screenshot: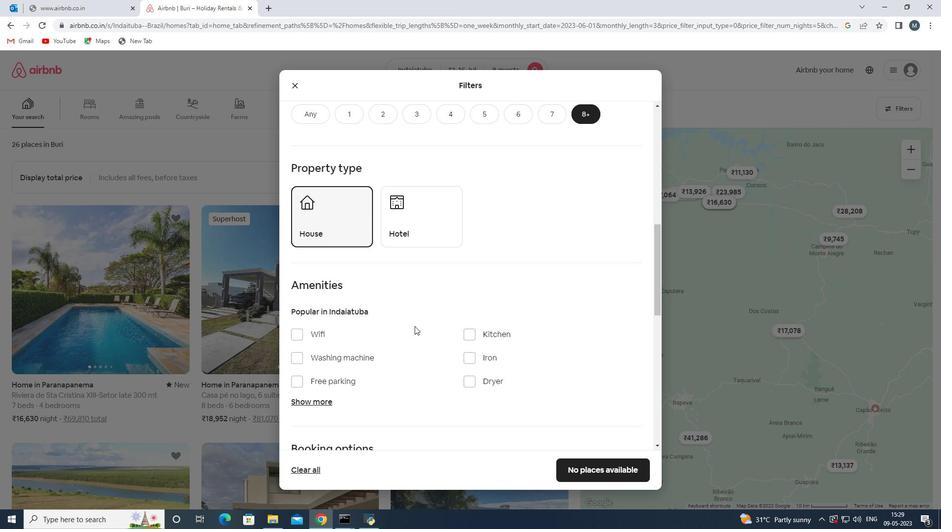 
Action: Mouse scrolled (414, 325) with delta (0, 0)
Screenshot: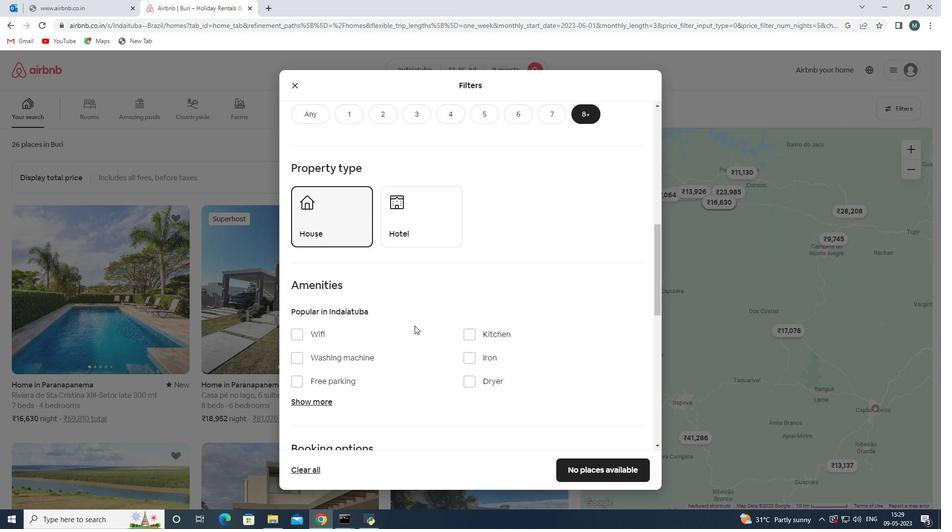 
Action: Mouse moved to (357, 330)
Screenshot: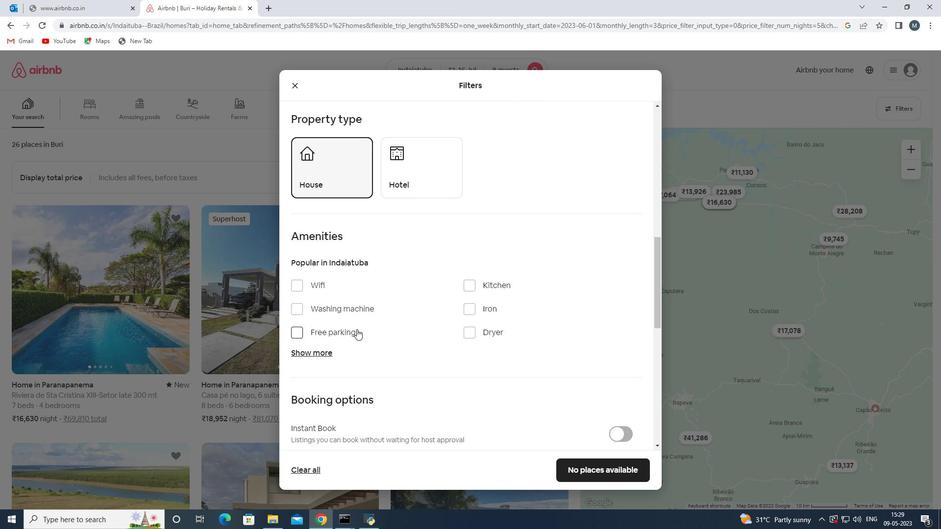 
Action: Mouse pressed left at (357, 330)
Screenshot: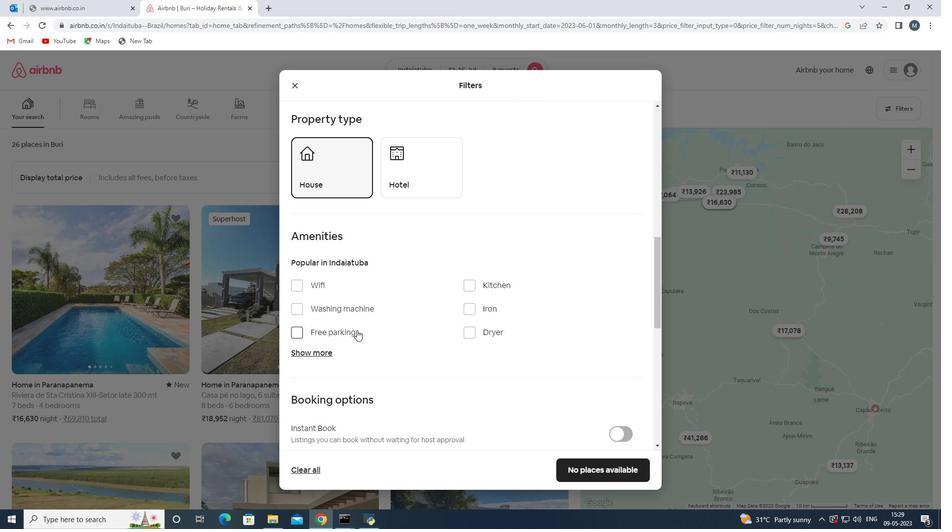 
Action: Mouse moved to (356, 288)
Screenshot: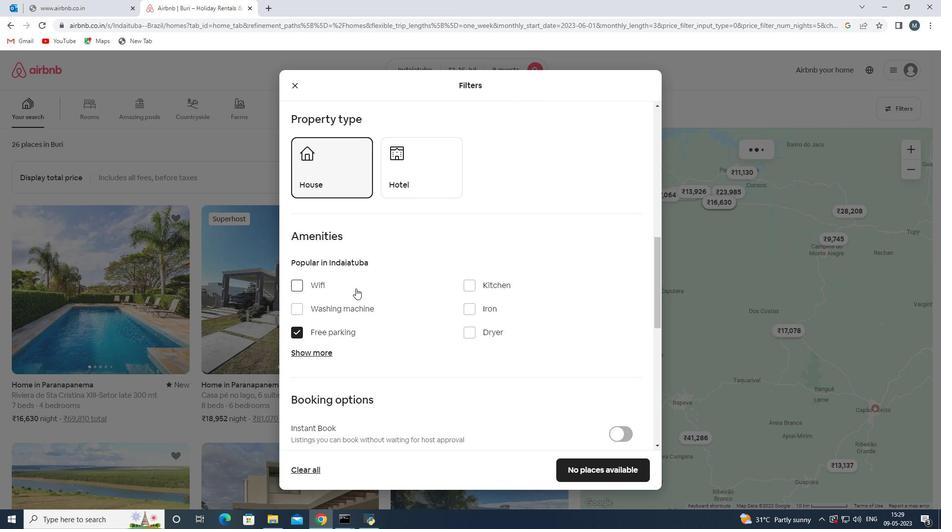 
Action: Mouse pressed left at (356, 288)
Screenshot: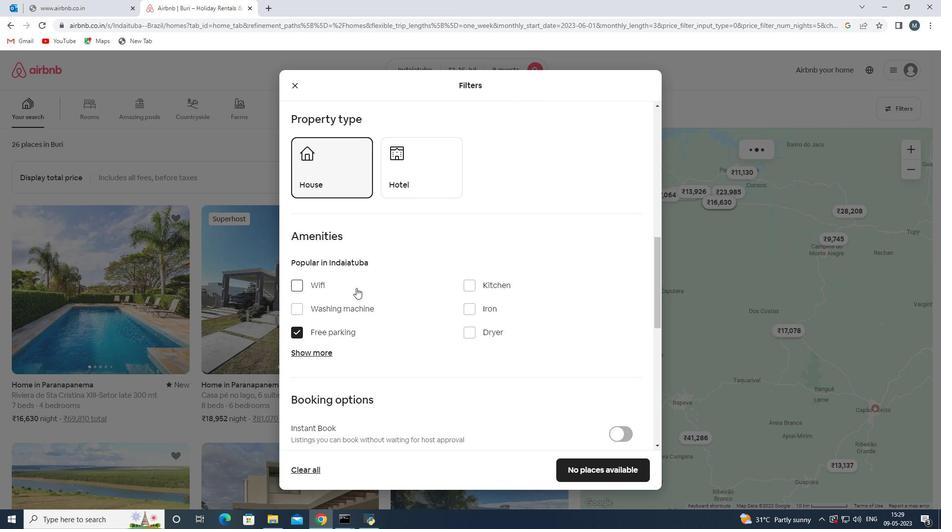 
Action: Mouse moved to (334, 354)
Screenshot: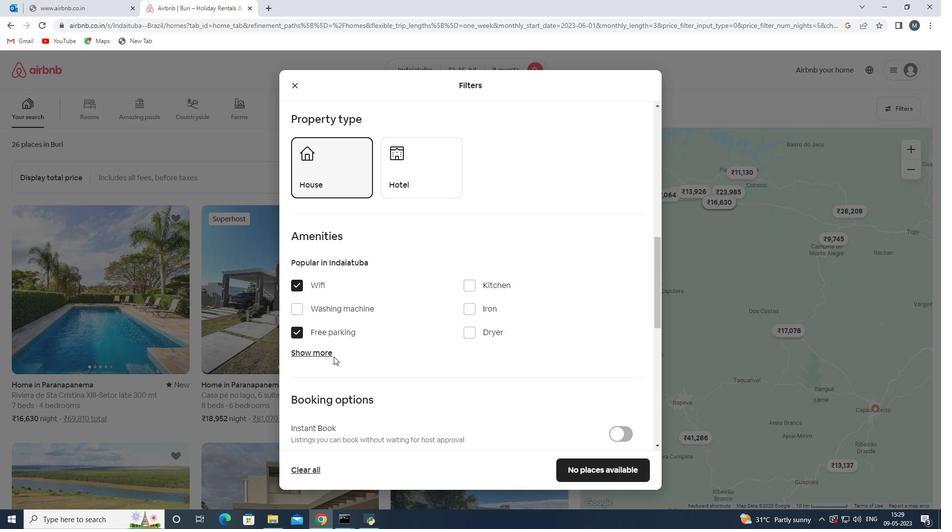 
Action: Mouse pressed left at (334, 354)
Screenshot: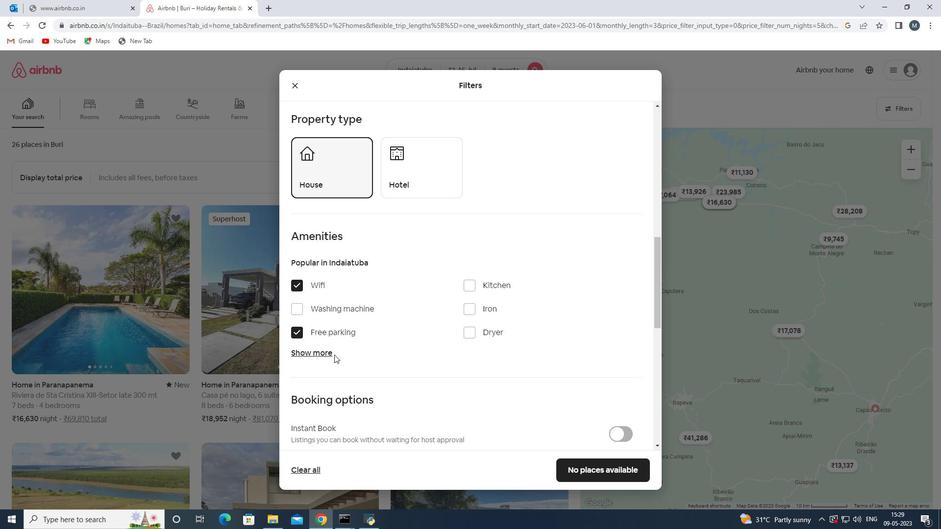 
Action: Mouse moved to (319, 348)
Screenshot: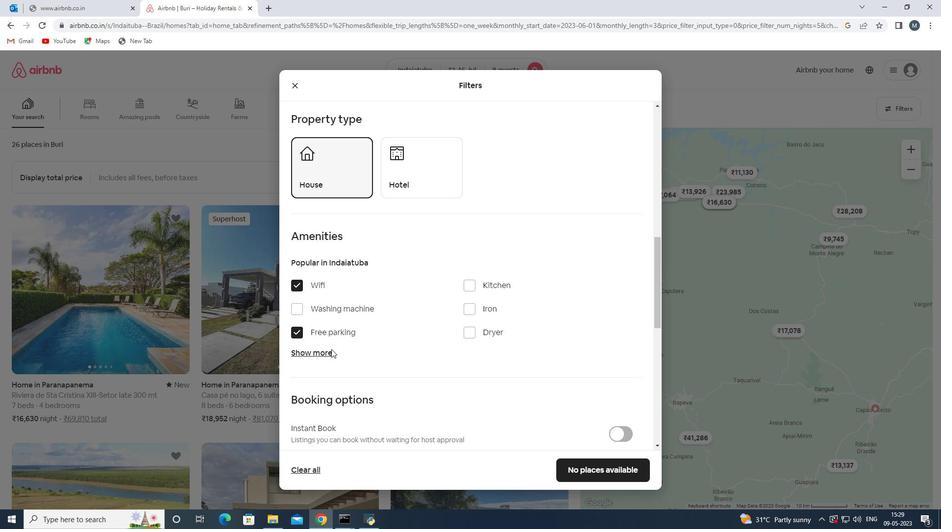 
Action: Mouse pressed left at (319, 348)
Screenshot: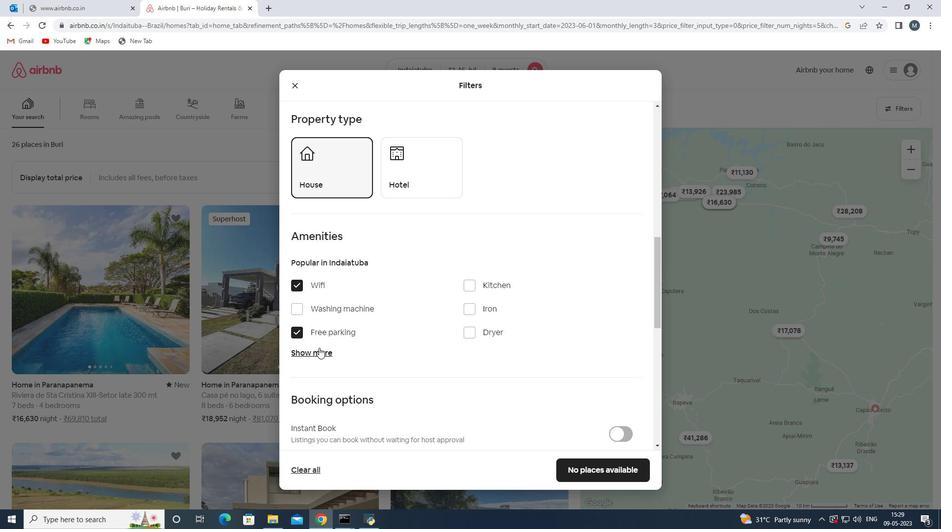 
Action: Mouse moved to (362, 344)
Screenshot: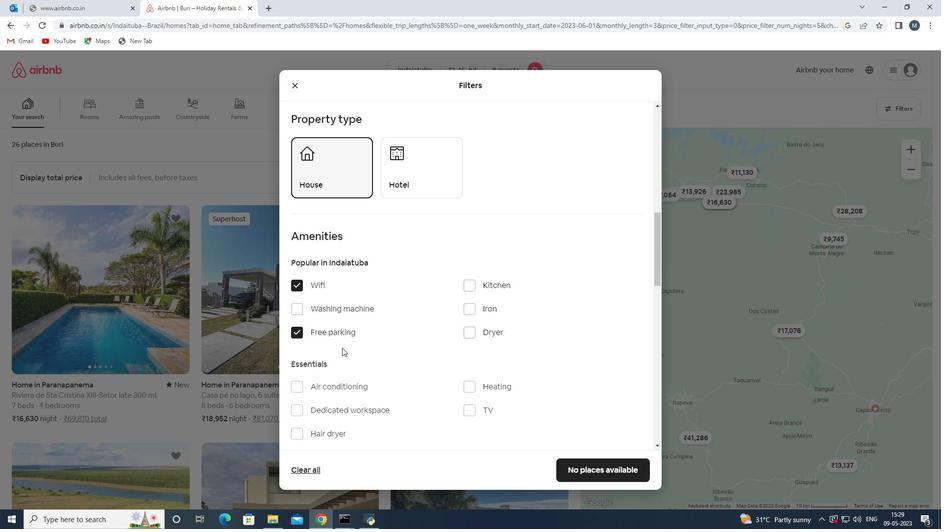 
Action: Mouse scrolled (362, 344) with delta (0, 0)
Screenshot: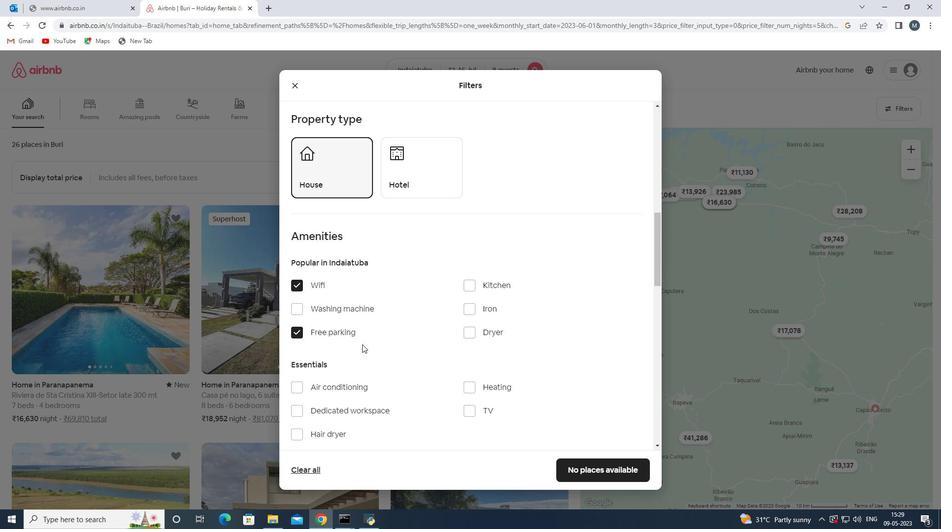 
Action: Mouse moved to (466, 362)
Screenshot: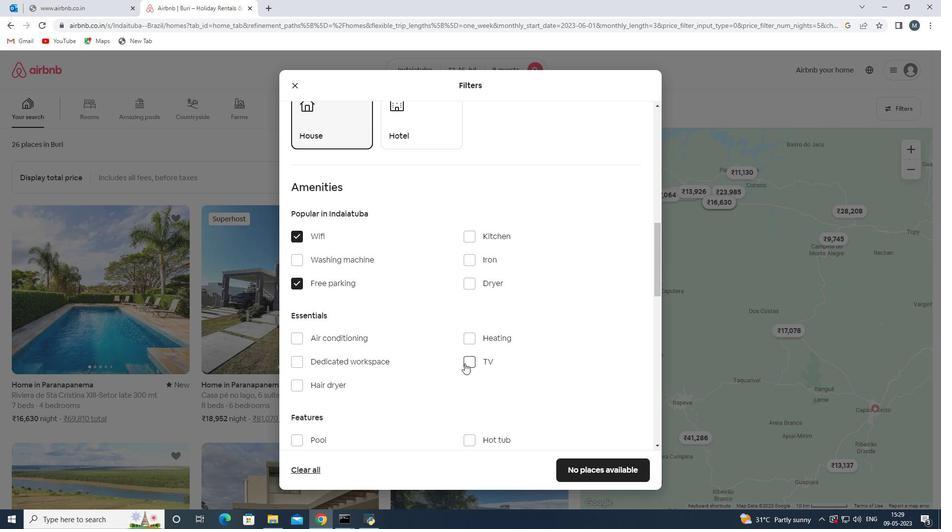 
Action: Mouse pressed left at (466, 362)
Screenshot: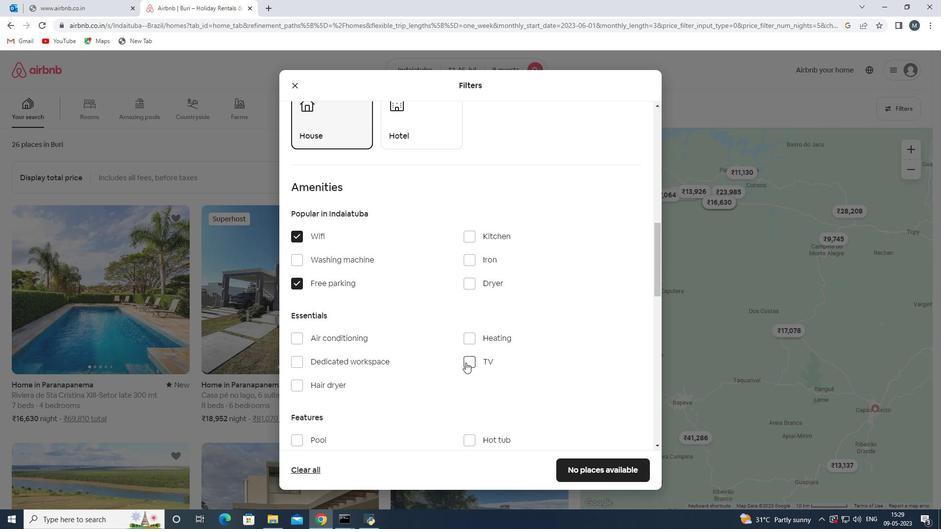 
Action: Mouse moved to (411, 334)
Screenshot: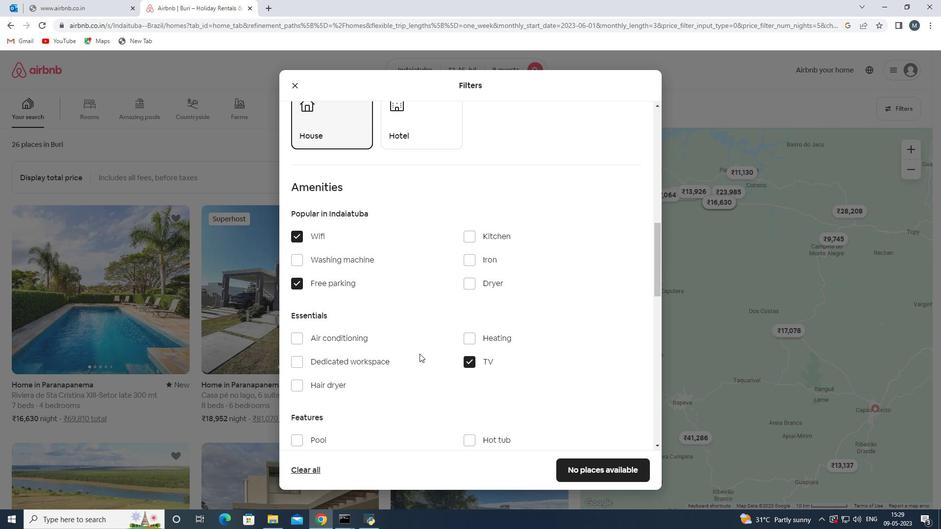 
Action: Mouse scrolled (411, 333) with delta (0, 0)
Screenshot: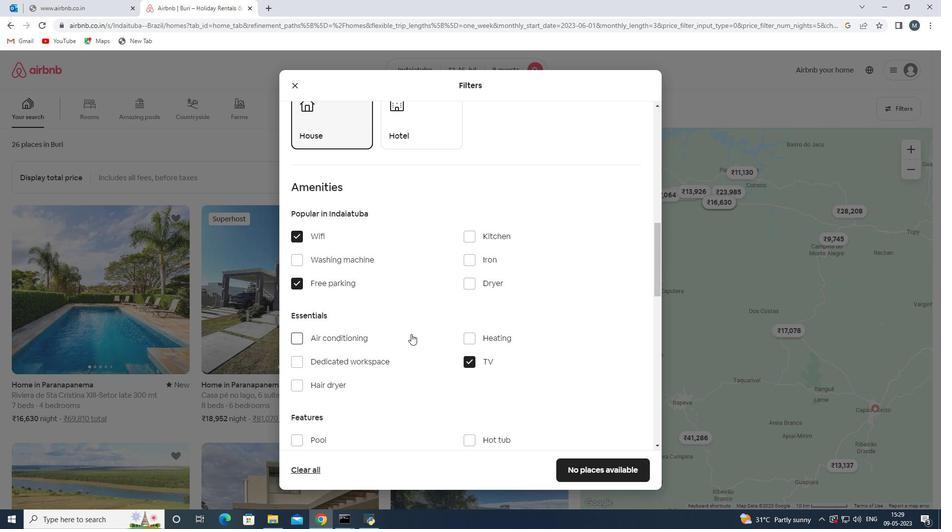 
Action: Mouse moved to (352, 353)
Screenshot: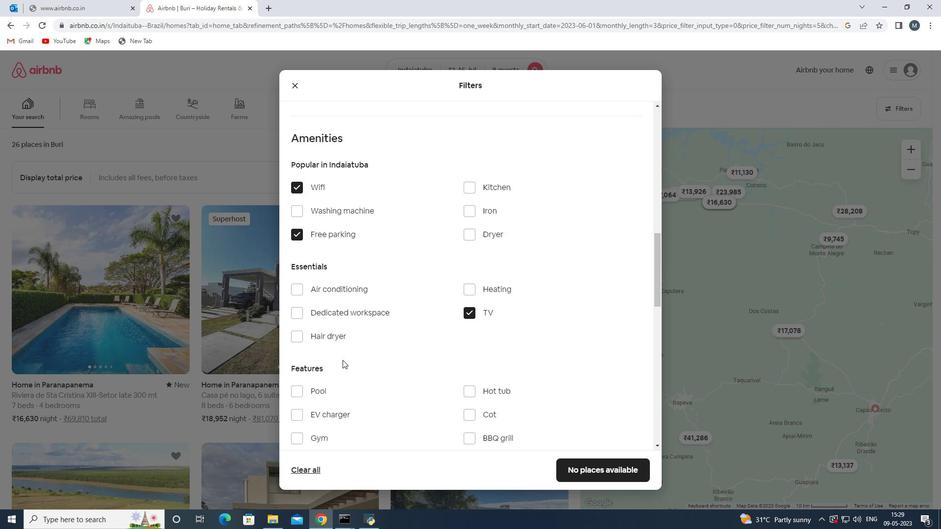 
Action: Mouse scrolled (352, 353) with delta (0, 0)
Screenshot: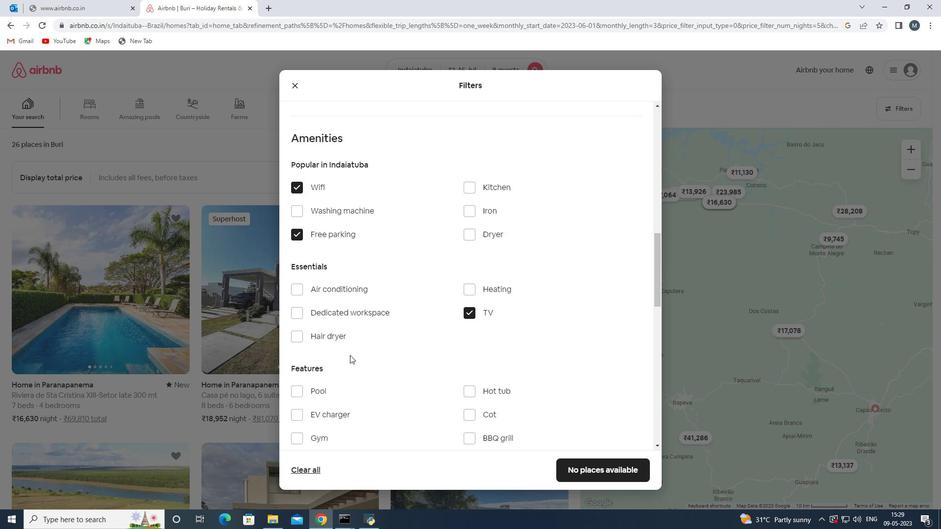 
Action: Mouse moved to (352, 389)
Screenshot: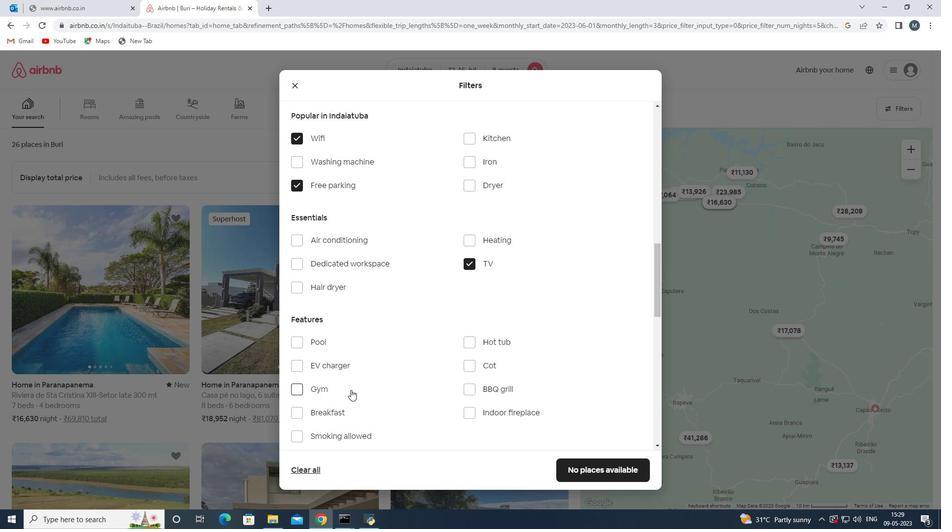 
Action: Mouse pressed left at (352, 389)
Screenshot: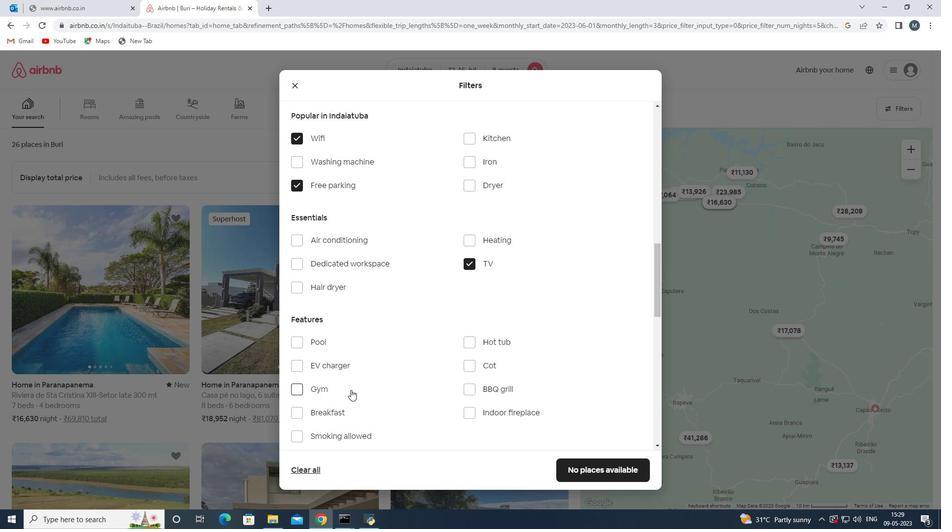 
Action: Mouse moved to (350, 412)
Screenshot: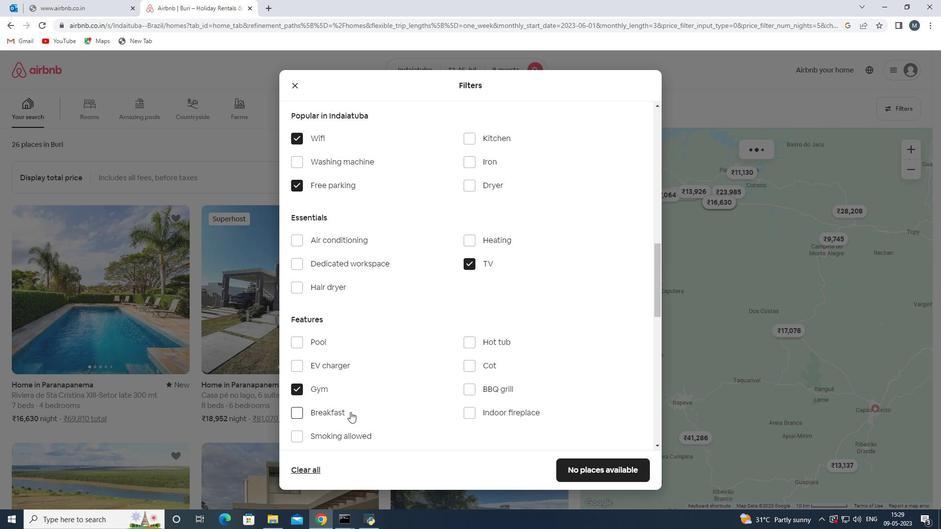 
Action: Mouse pressed left at (350, 412)
Screenshot: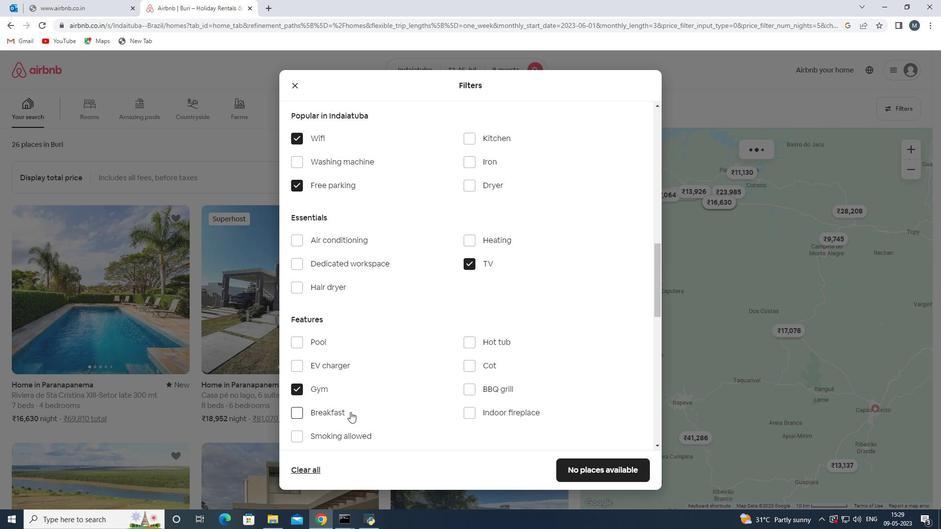 
Action: Mouse moved to (402, 371)
Screenshot: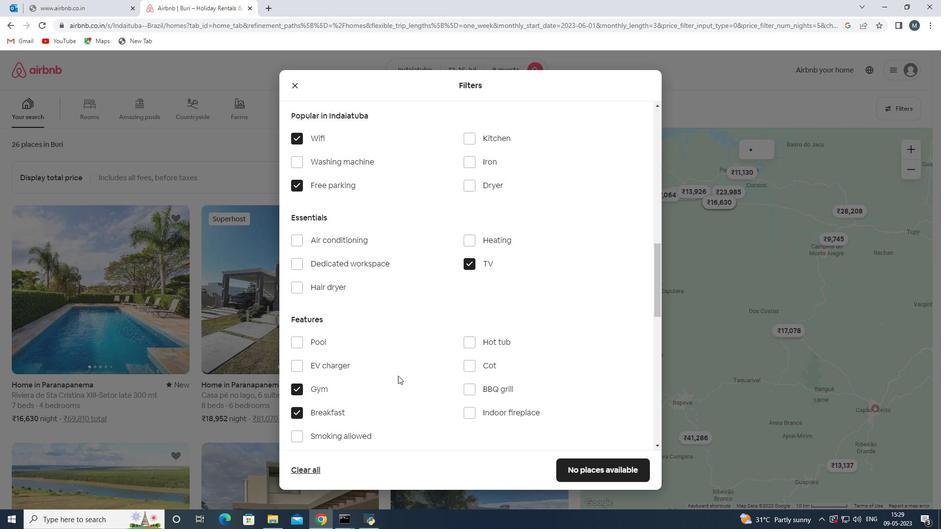 
Action: Mouse scrolled (402, 371) with delta (0, 0)
Screenshot: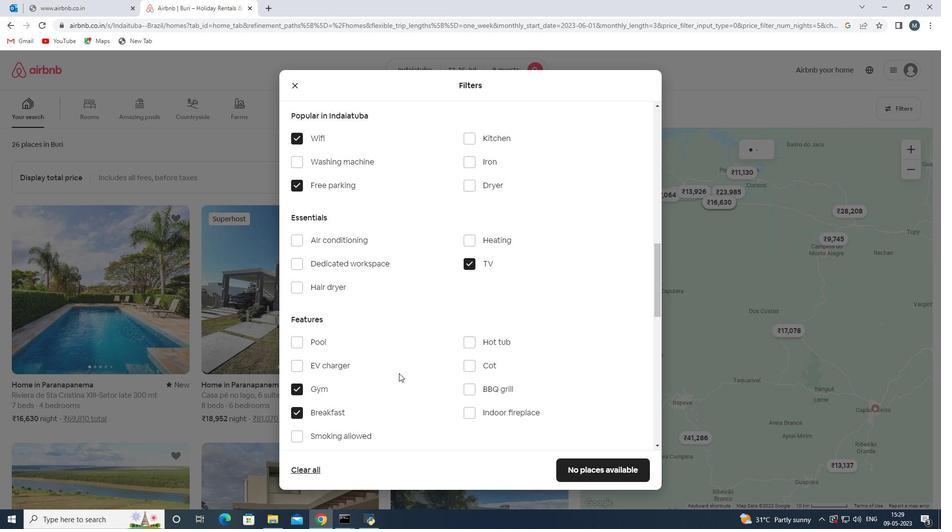 
Action: Mouse moved to (405, 368)
Screenshot: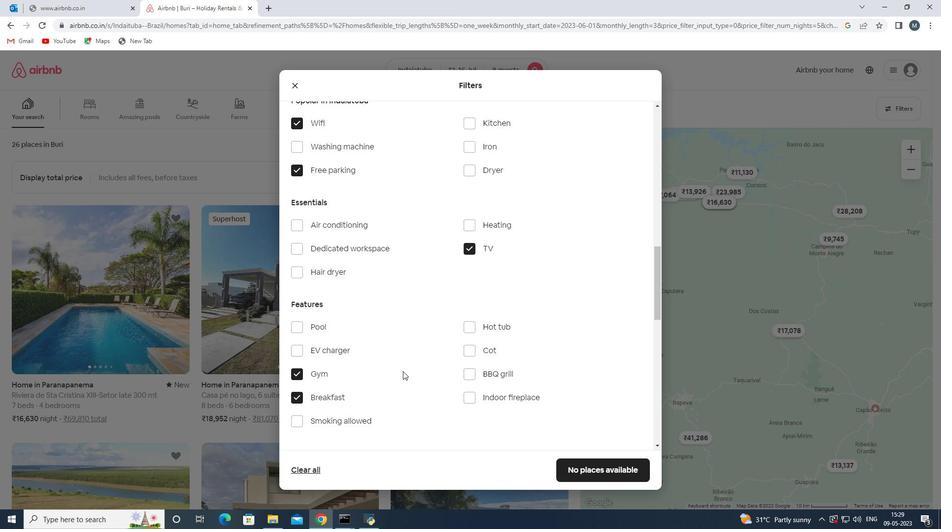 
Action: Mouse scrolled (405, 368) with delta (0, 0)
Screenshot: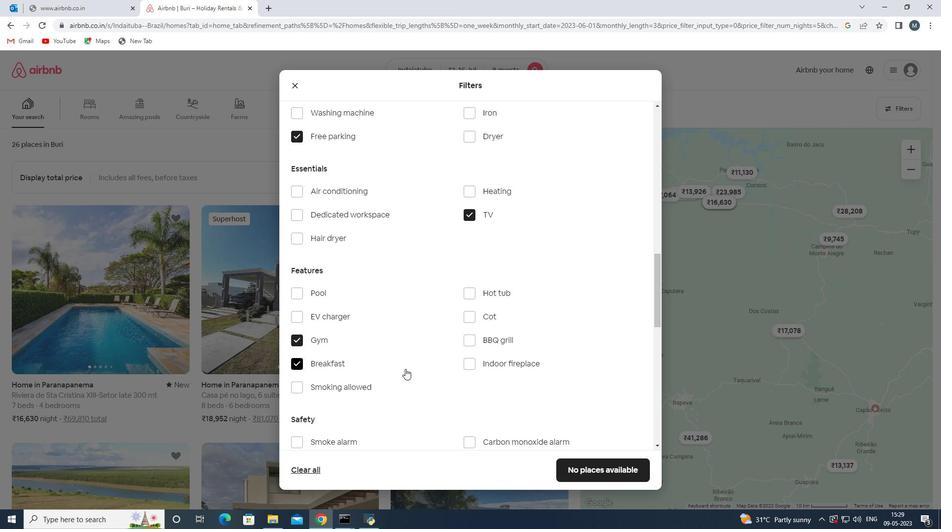 
Action: Mouse scrolled (405, 368) with delta (0, 0)
Screenshot: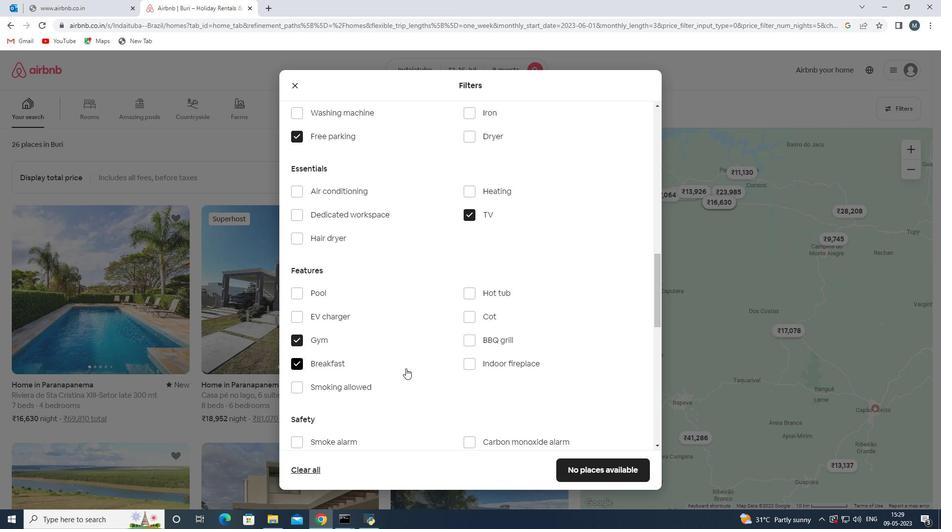 
Action: Mouse moved to (407, 367)
Screenshot: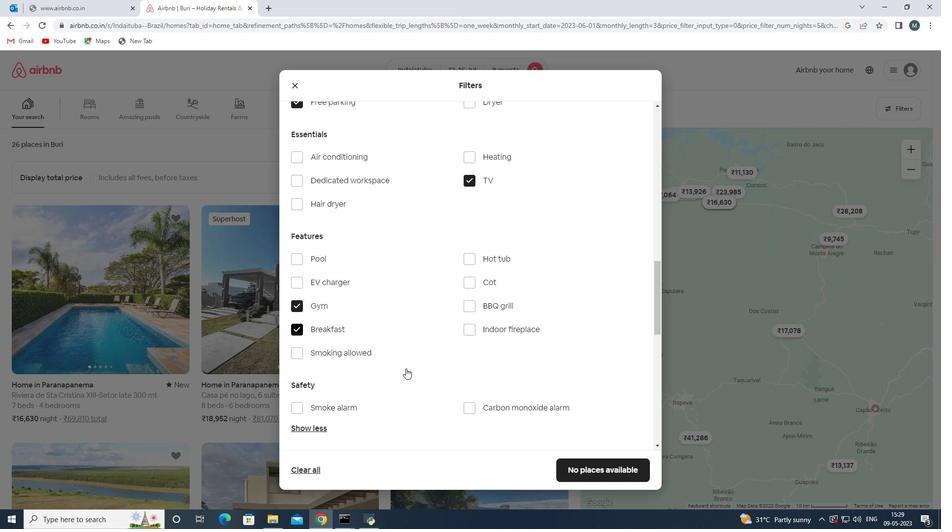 
Action: Mouse scrolled (407, 367) with delta (0, 0)
Screenshot: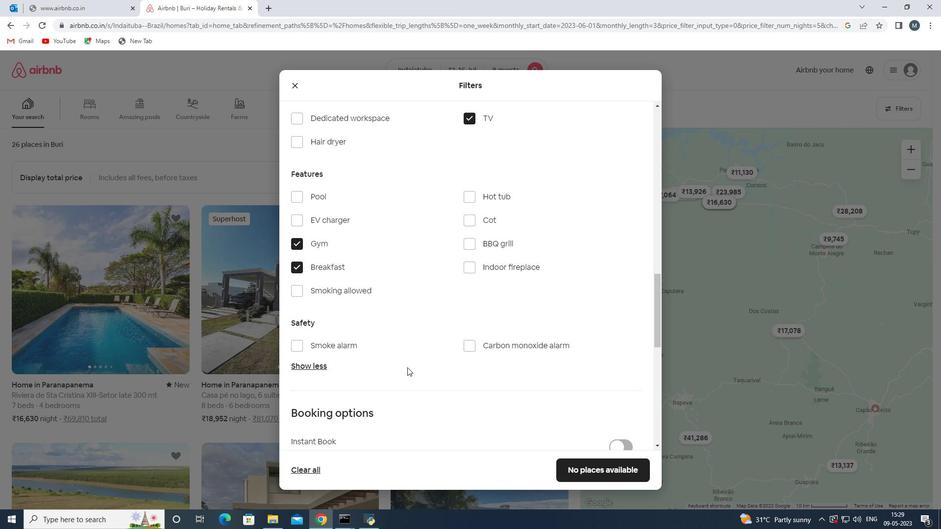 
Action: Mouse moved to (407, 366)
Screenshot: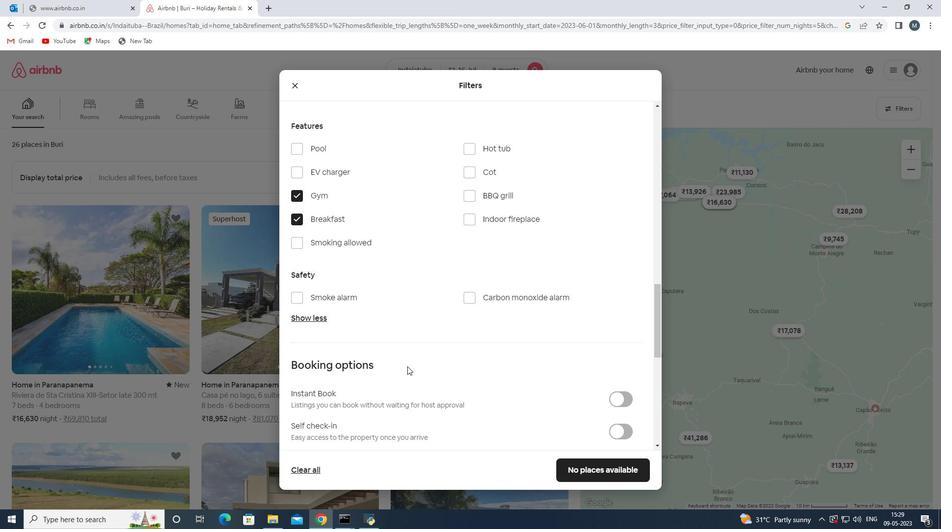 
Action: Mouse scrolled (407, 365) with delta (0, 0)
Screenshot: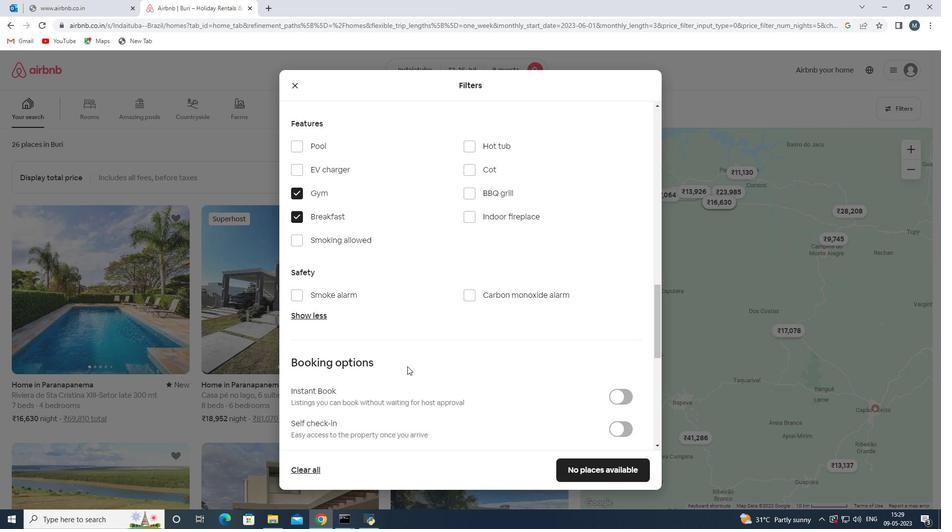 
Action: Mouse scrolled (407, 365) with delta (0, 0)
Screenshot: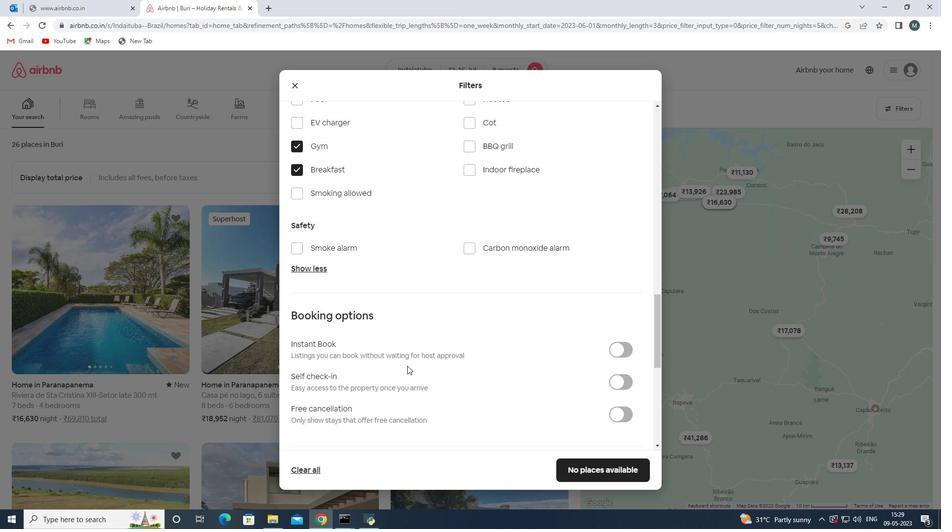 
Action: Mouse scrolled (407, 365) with delta (0, 0)
Screenshot: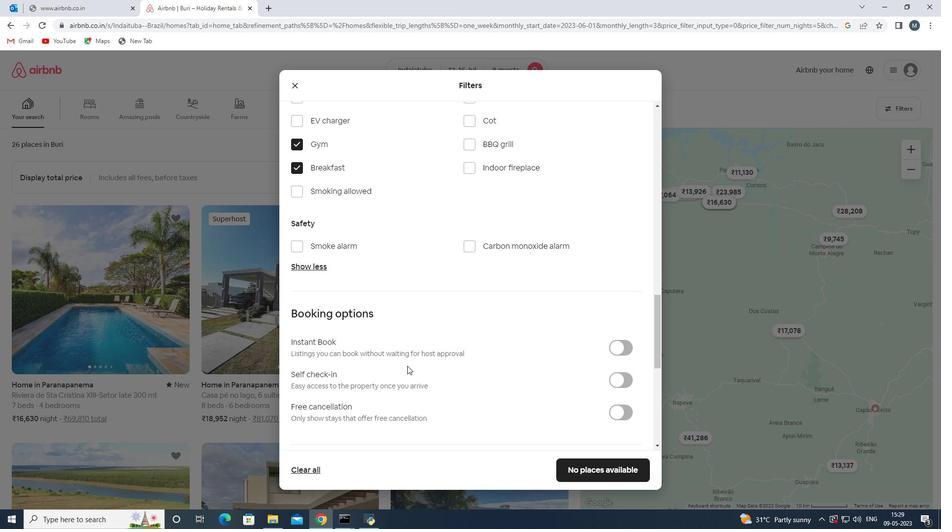 
Action: Mouse moved to (617, 278)
Screenshot: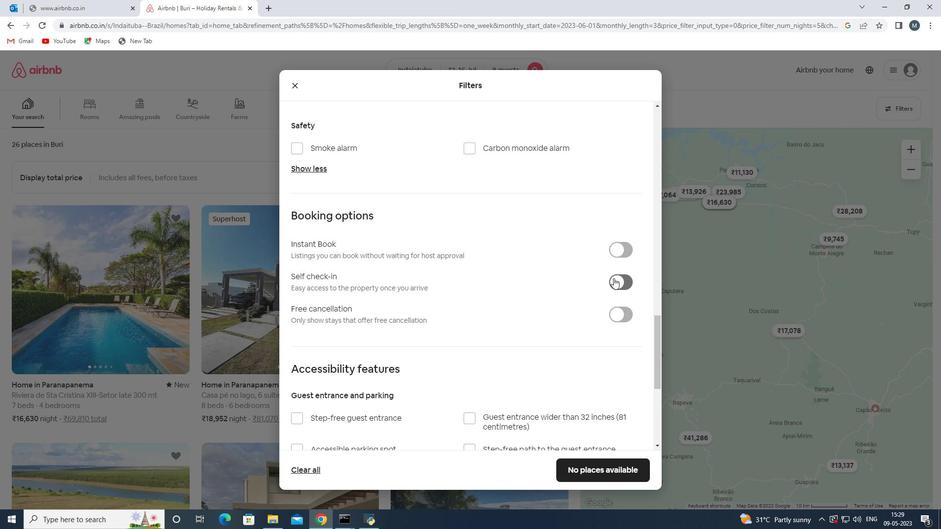 
Action: Mouse pressed left at (617, 278)
Screenshot: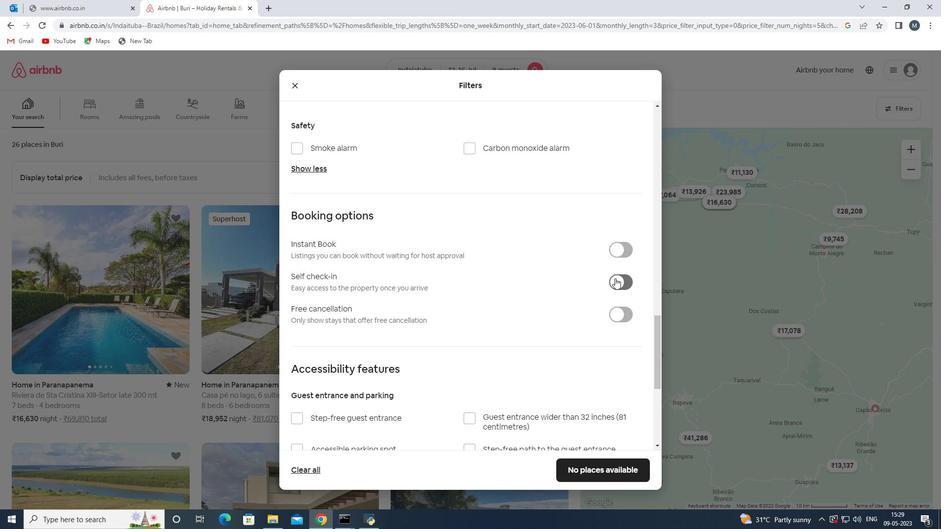 
Action: Mouse moved to (469, 316)
Screenshot: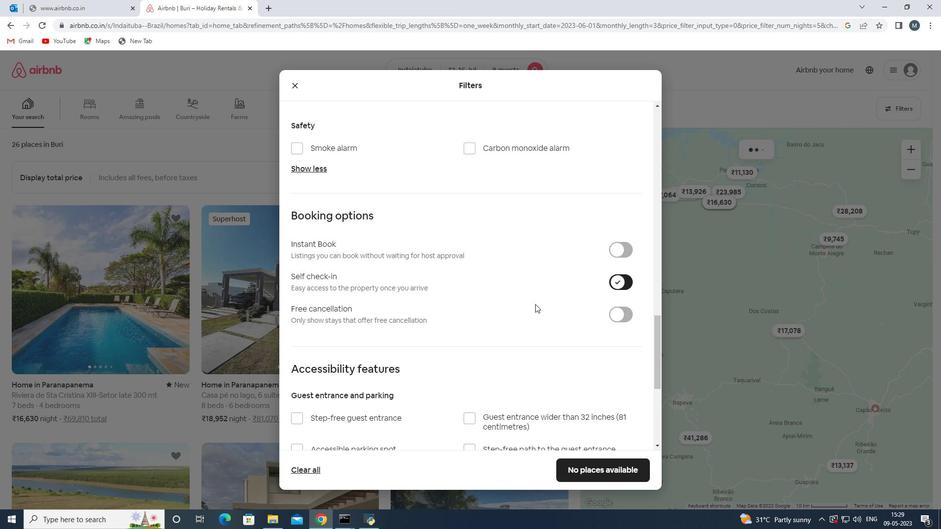 
Action: Mouse scrolled (469, 315) with delta (0, 0)
Screenshot: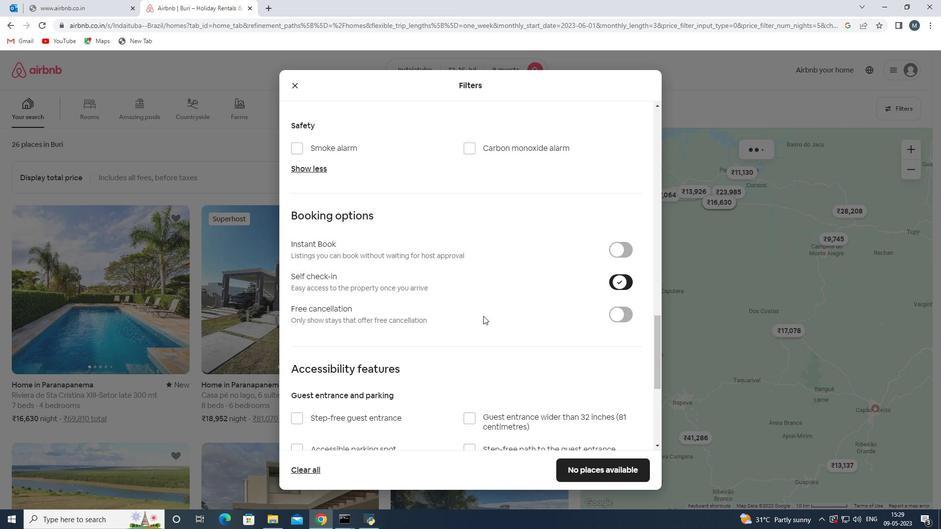 
Action: Mouse moved to (467, 317)
Screenshot: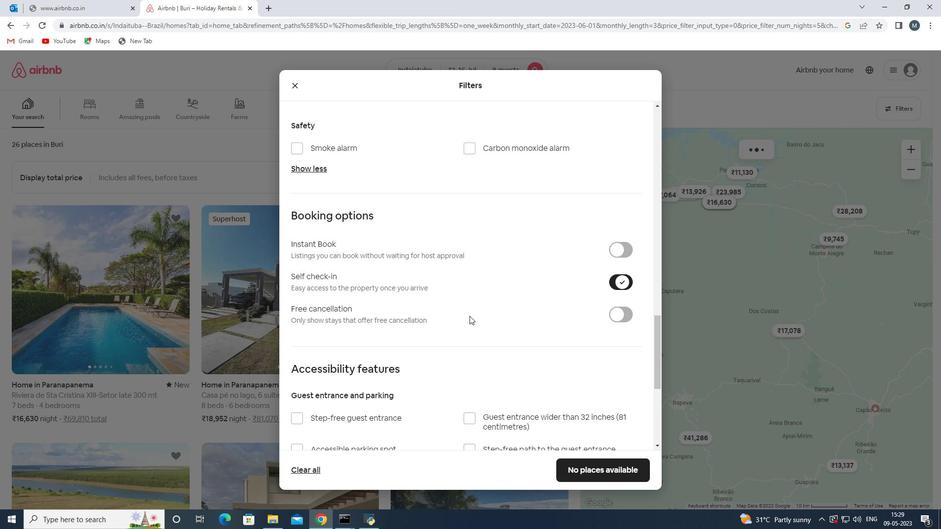 
Action: Mouse scrolled (467, 316) with delta (0, 0)
Screenshot: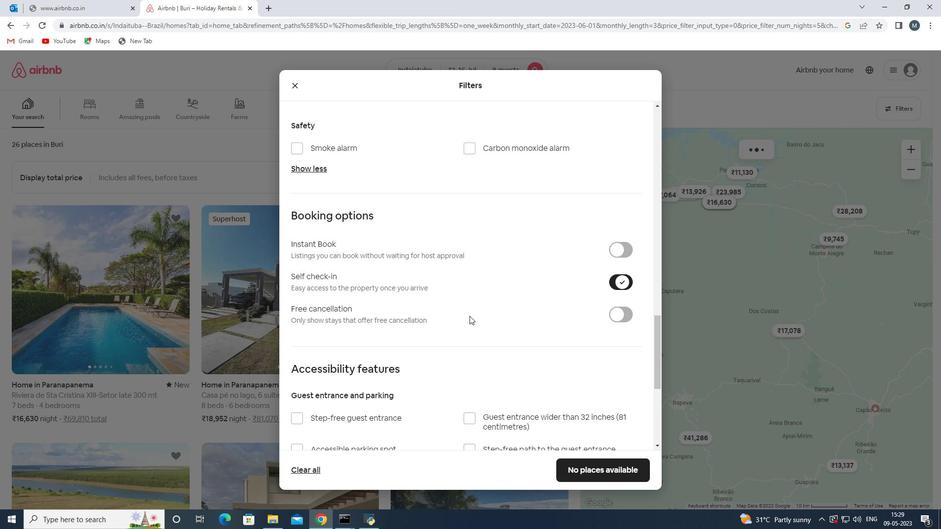 
Action: Mouse moved to (466, 317)
Screenshot: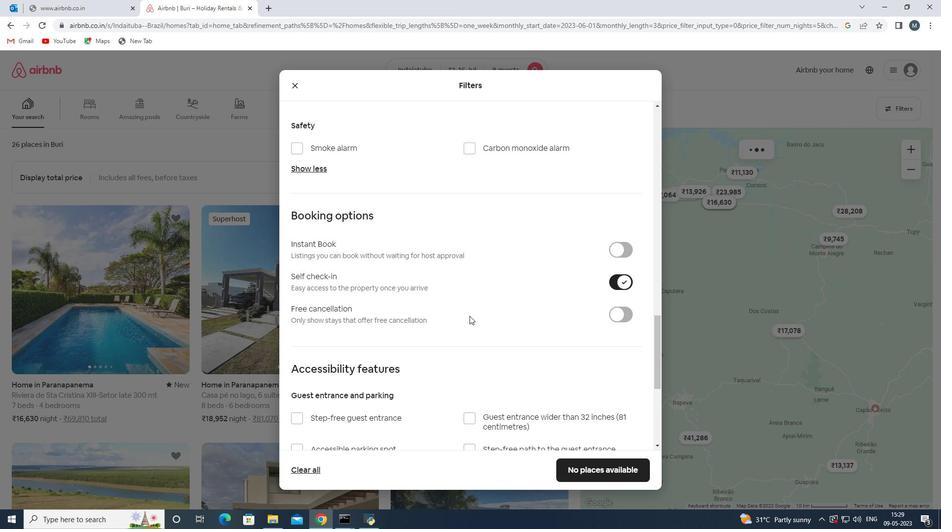 
Action: Mouse scrolled (466, 316) with delta (0, 0)
Screenshot: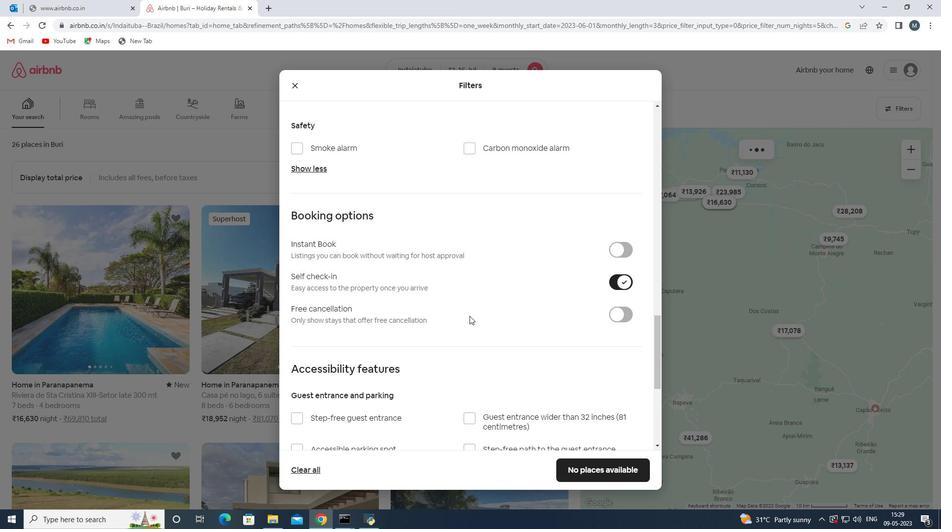 
Action: Mouse moved to (459, 318)
Screenshot: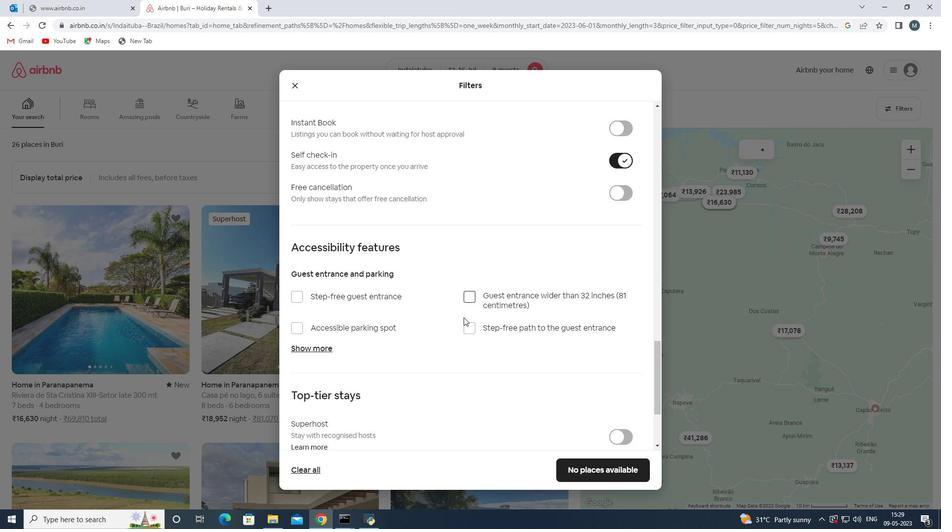 
Action: Mouse scrolled (459, 317) with delta (0, 0)
Screenshot: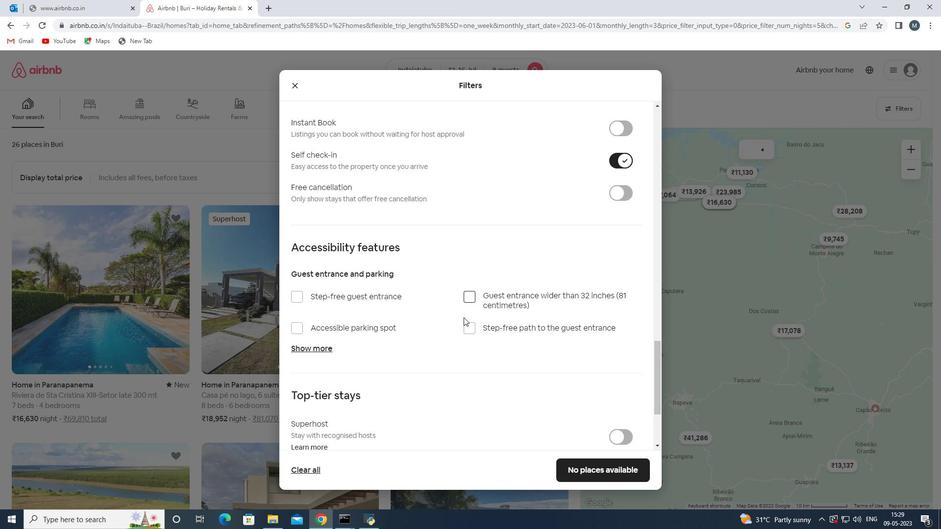 
Action: Mouse moved to (446, 321)
Screenshot: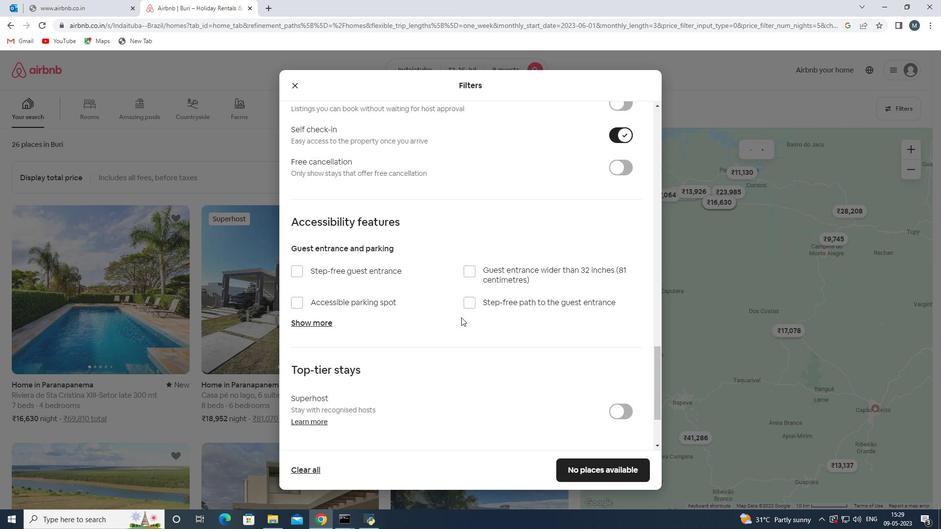 
Action: Mouse scrolled (446, 321) with delta (0, 0)
Screenshot: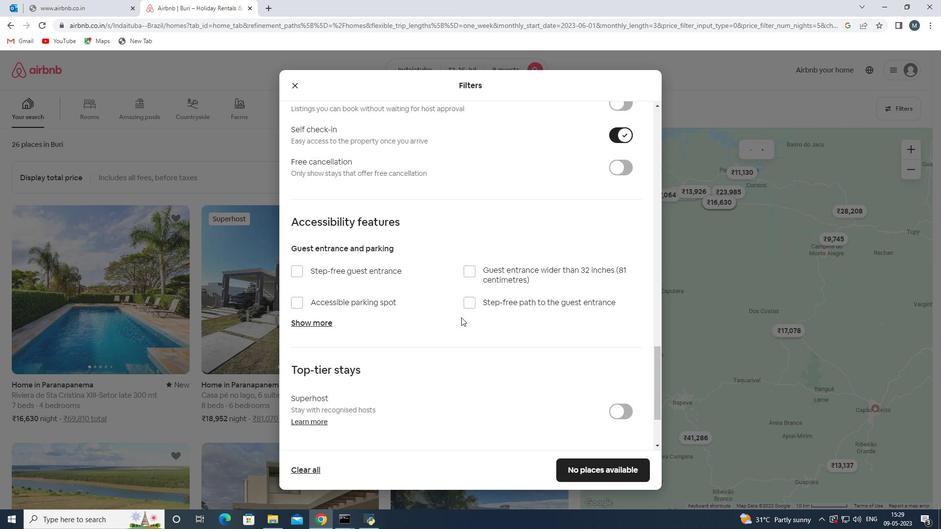 
Action: Mouse moved to (398, 329)
Screenshot: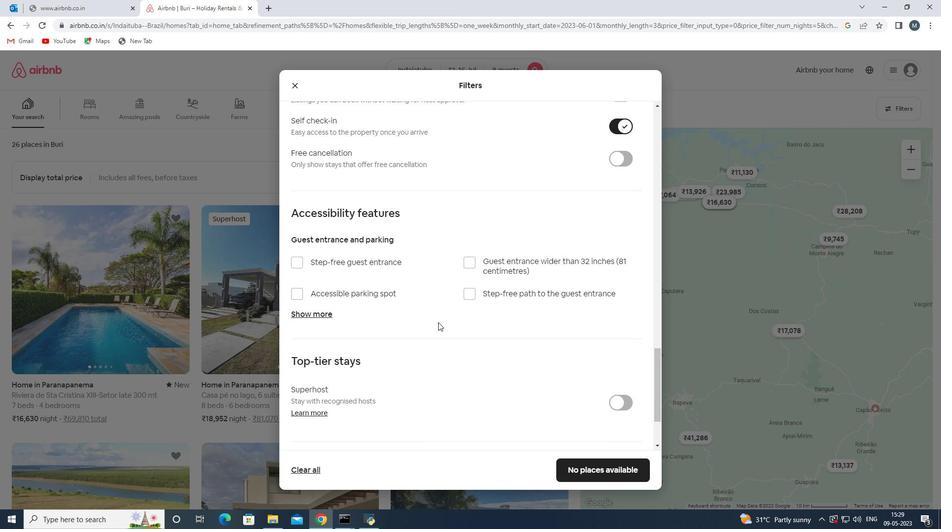 
Action: Mouse scrolled (398, 329) with delta (0, 0)
Screenshot: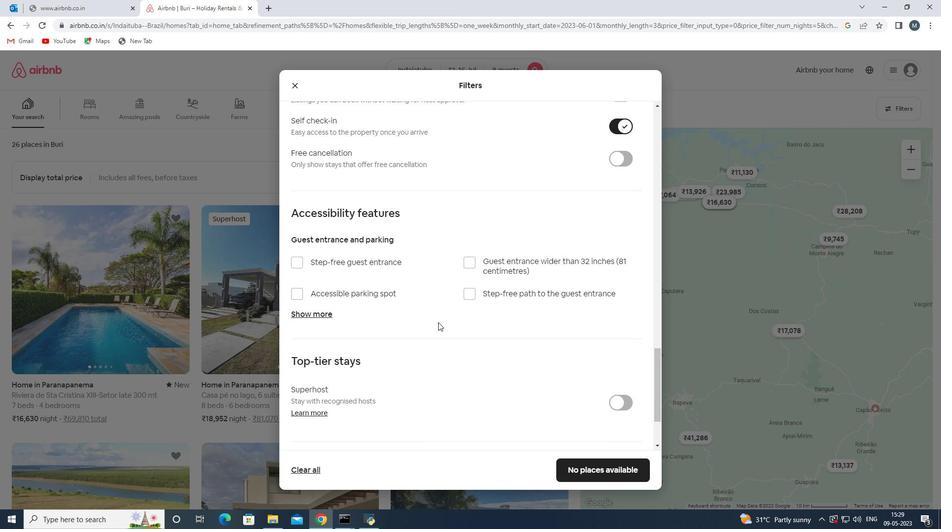 
Action: Mouse moved to (384, 332)
Screenshot: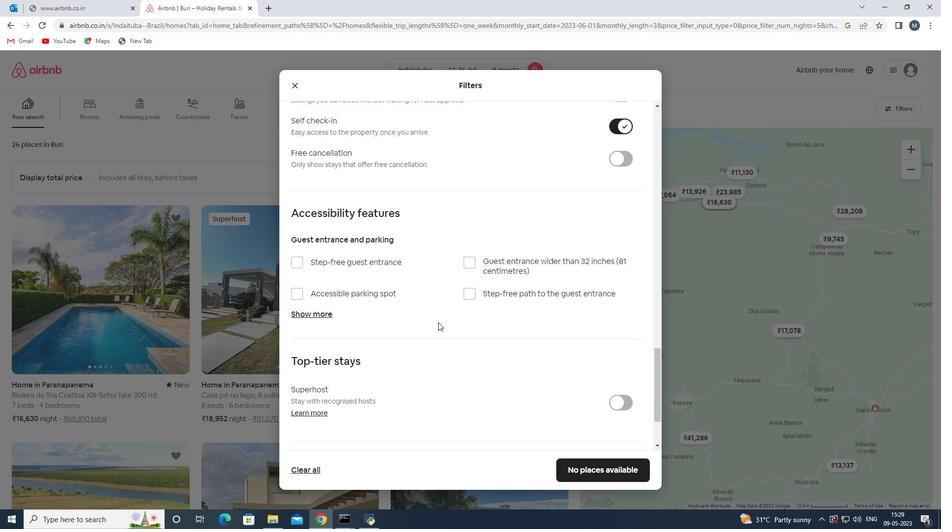 
Action: Mouse scrolled (384, 332) with delta (0, 0)
Screenshot: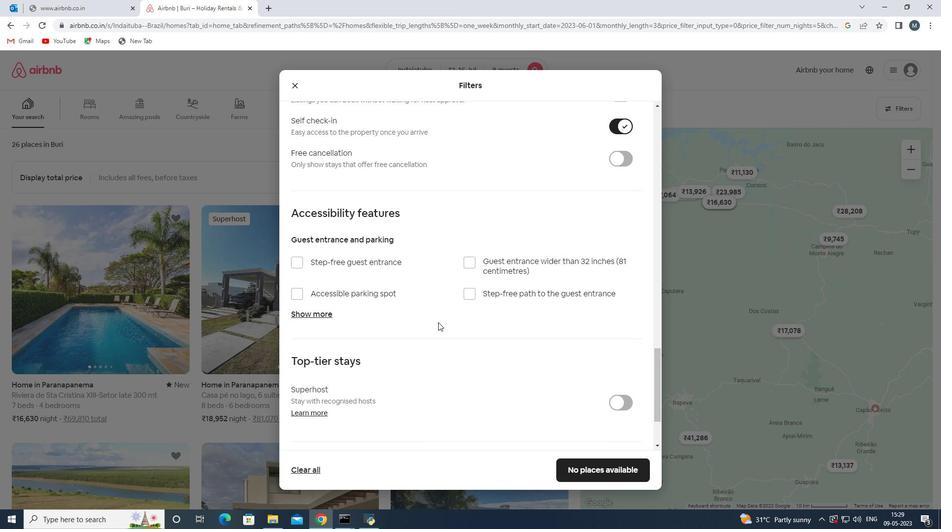 
Action: Mouse moved to (336, 400)
Screenshot: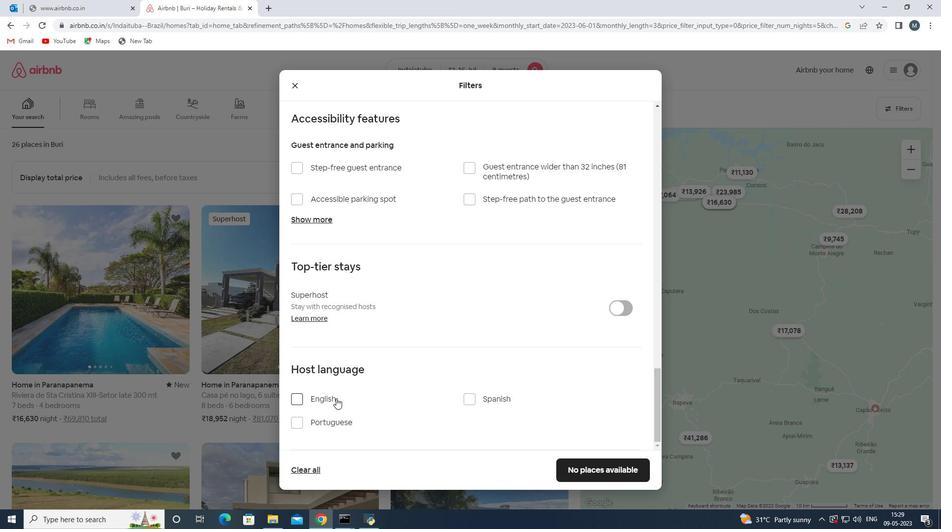
Action: Mouse pressed left at (336, 400)
Screenshot: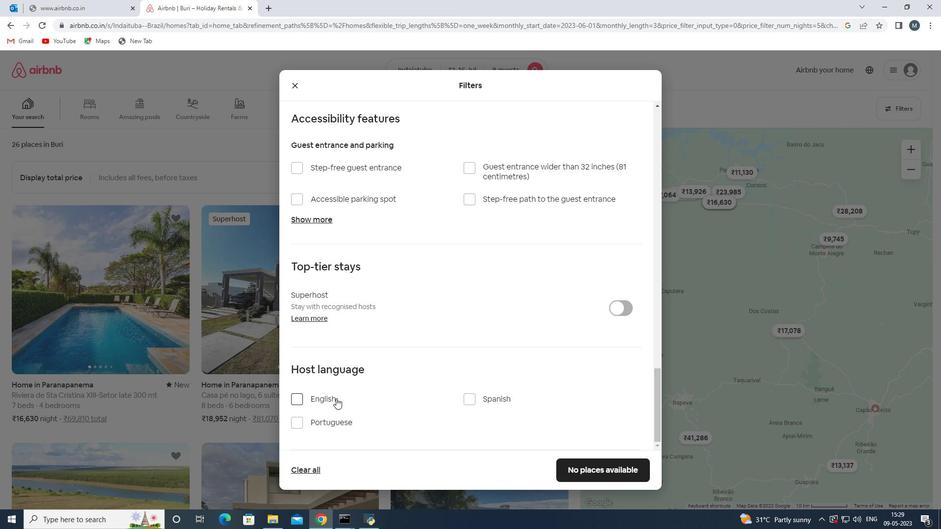 
Action: Mouse moved to (607, 469)
Screenshot: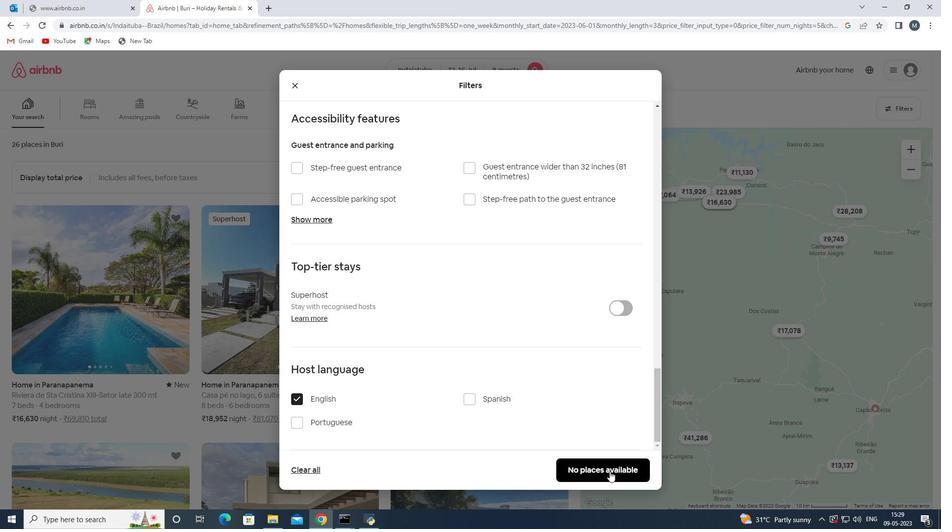 
Action: Mouse pressed left at (607, 469)
Screenshot: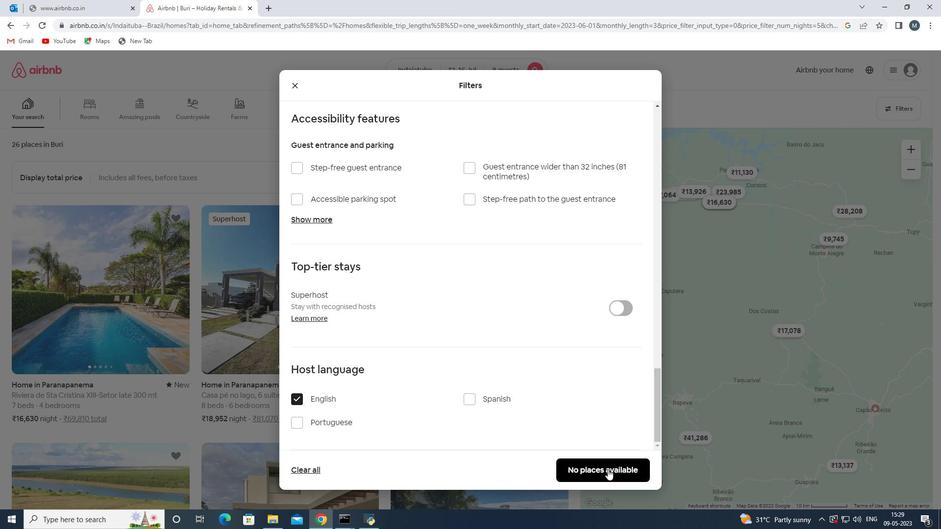 
Action: Mouse moved to (606, 469)
Screenshot: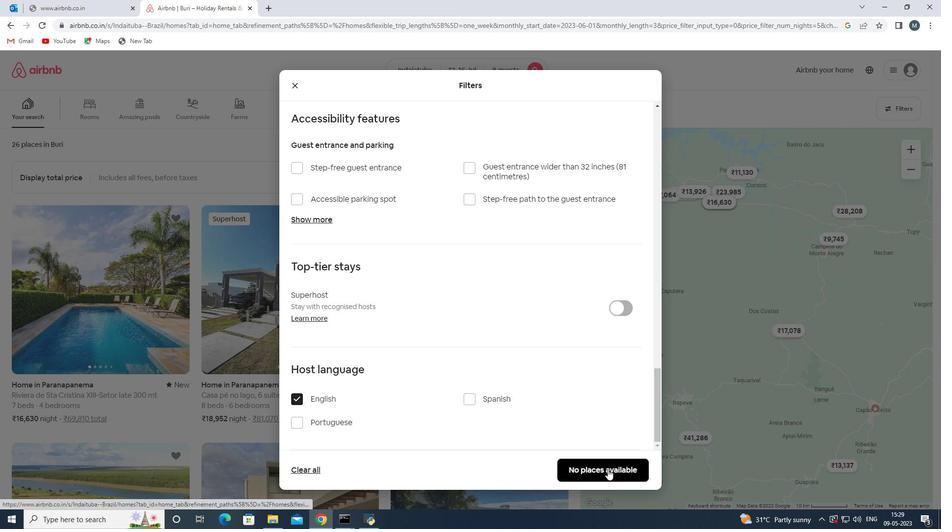 
